 Task: Search one way flight ticket for 5 adults, 1 child, 2 infants in seat and 1 infant on lap in business from Flagstaff: Flagstaff Pulliam Airport to Rockford: Chicago Rockford International Airport(was Northwest Chicagoland Regional Airport At Rockford) on 5-1-2023. Choice of flights is Emirates and Kenya Airways. Number of bags: 11 checked bags. Price is upto 91000. Outbound departure time preference is 7:00.
Action: Mouse moved to (185, 178)
Screenshot: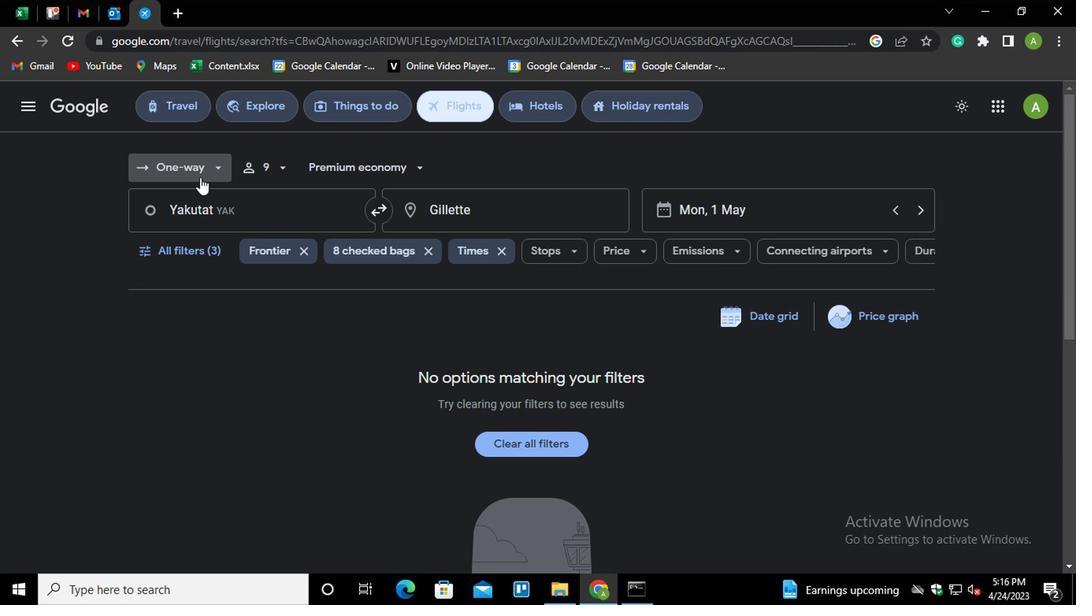 
Action: Mouse pressed left at (185, 178)
Screenshot: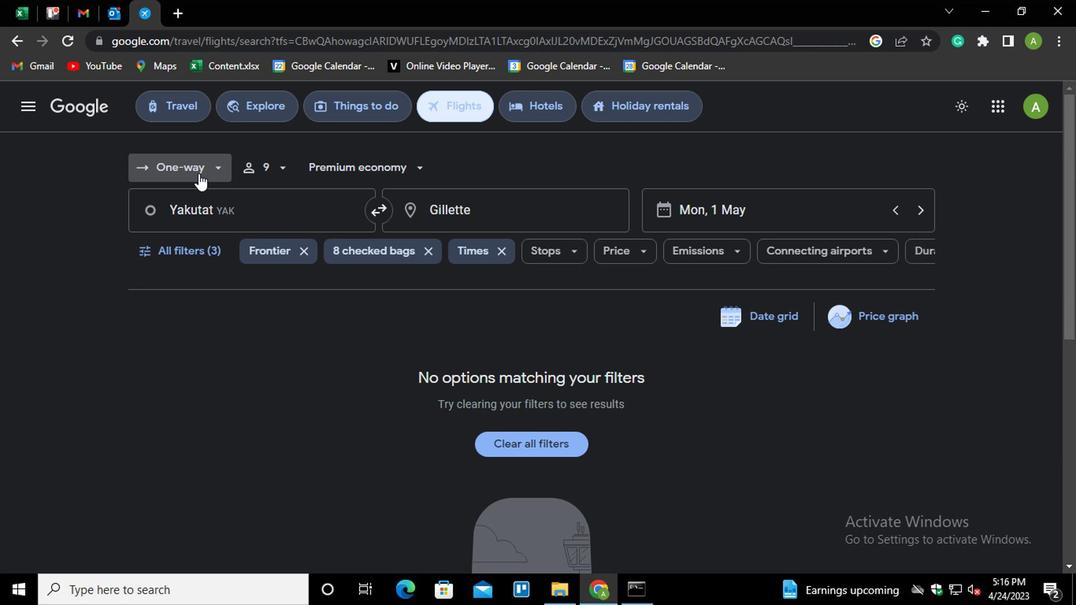 
Action: Mouse moved to (182, 243)
Screenshot: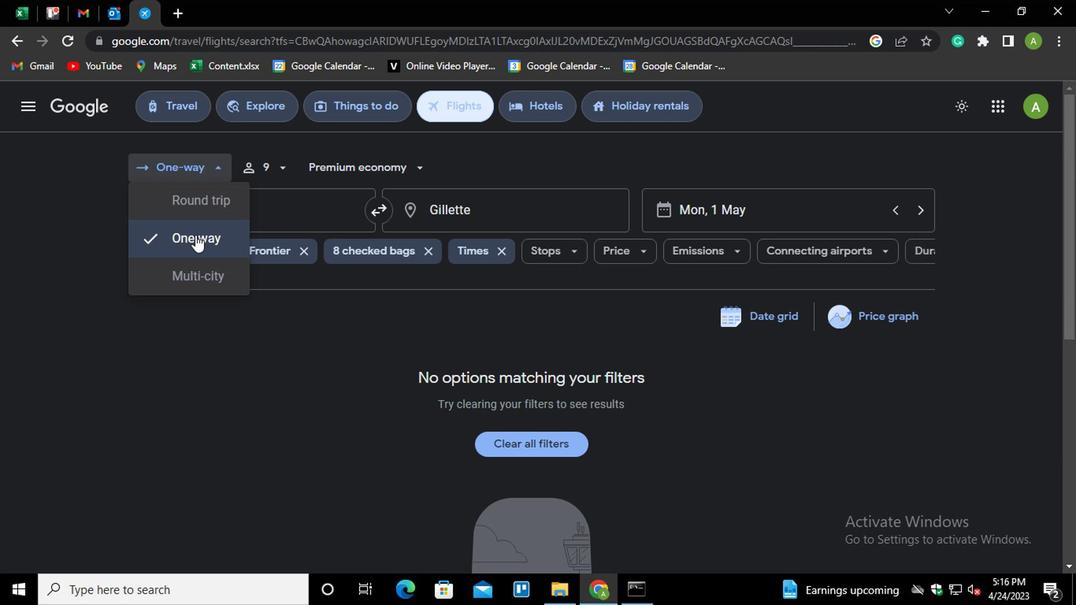 
Action: Mouse pressed left at (182, 243)
Screenshot: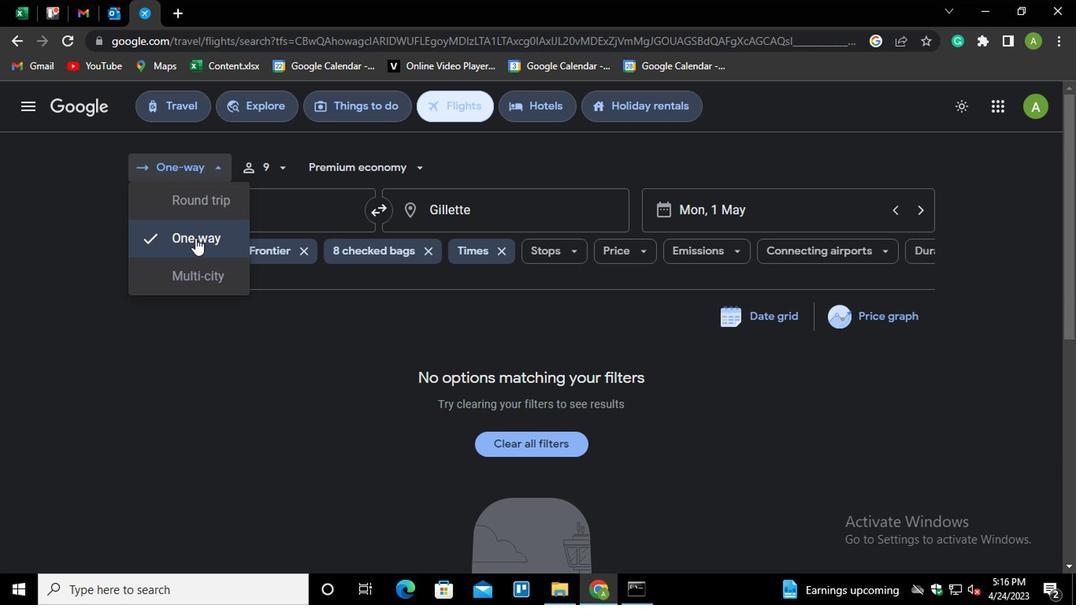 
Action: Mouse moved to (247, 181)
Screenshot: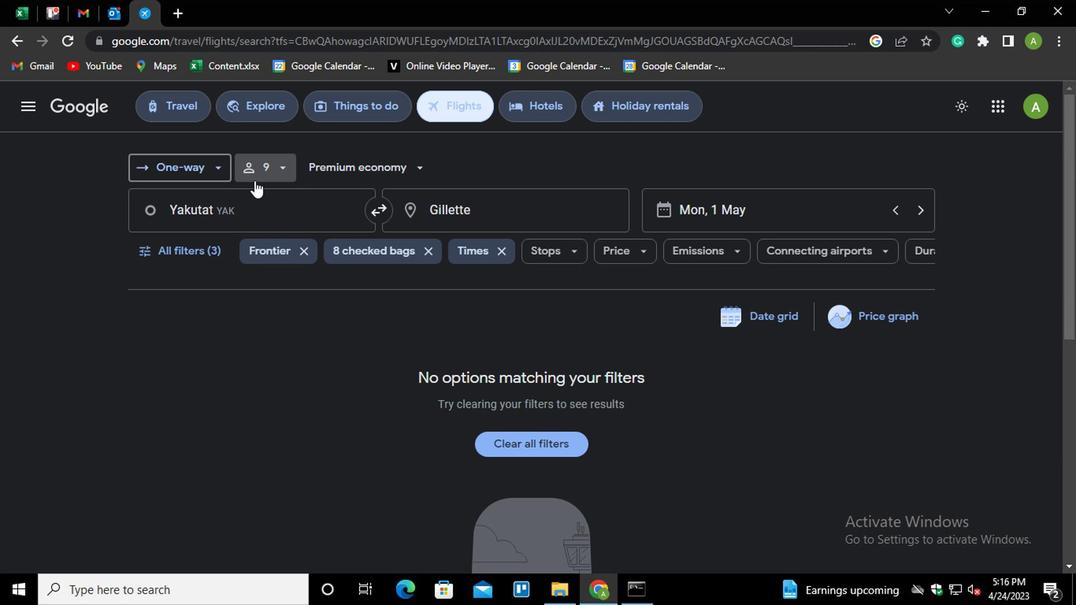
Action: Mouse pressed left at (247, 181)
Screenshot: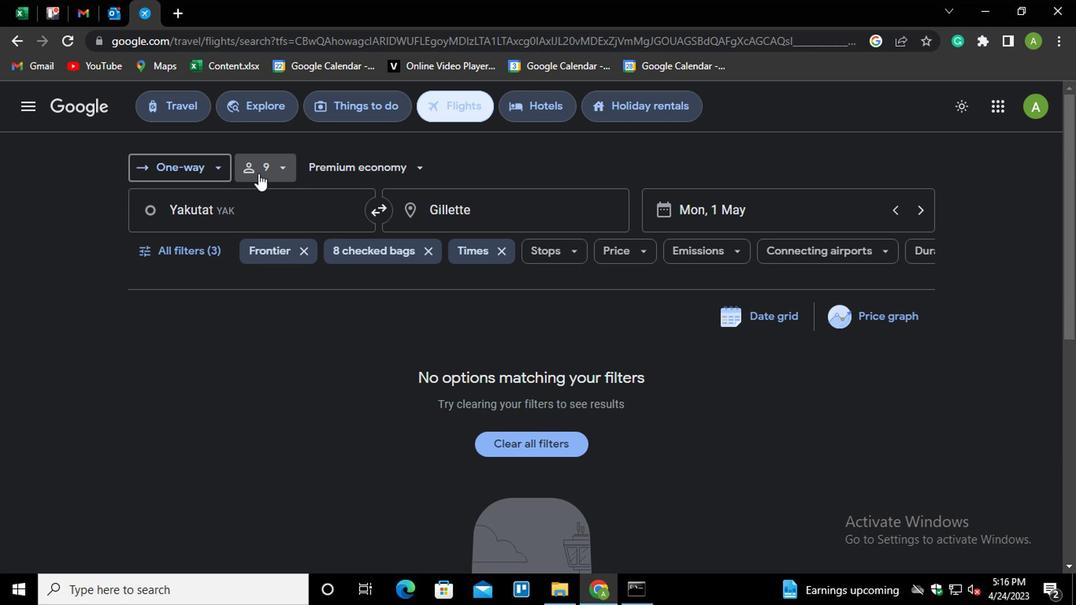
Action: Mouse moved to (387, 213)
Screenshot: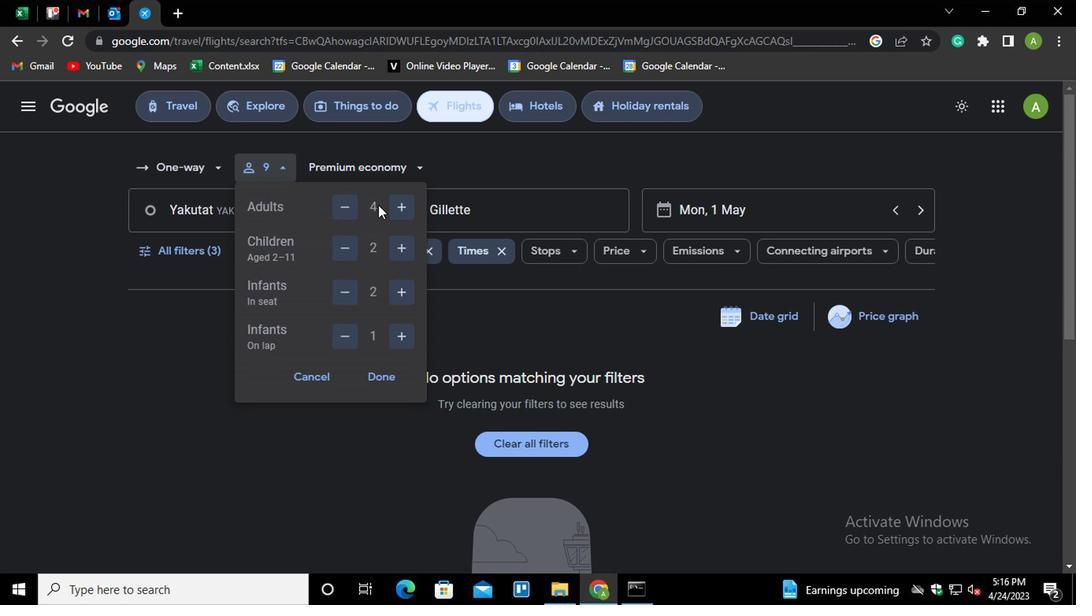 
Action: Mouse pressed left at (387, 213)
Screenshot: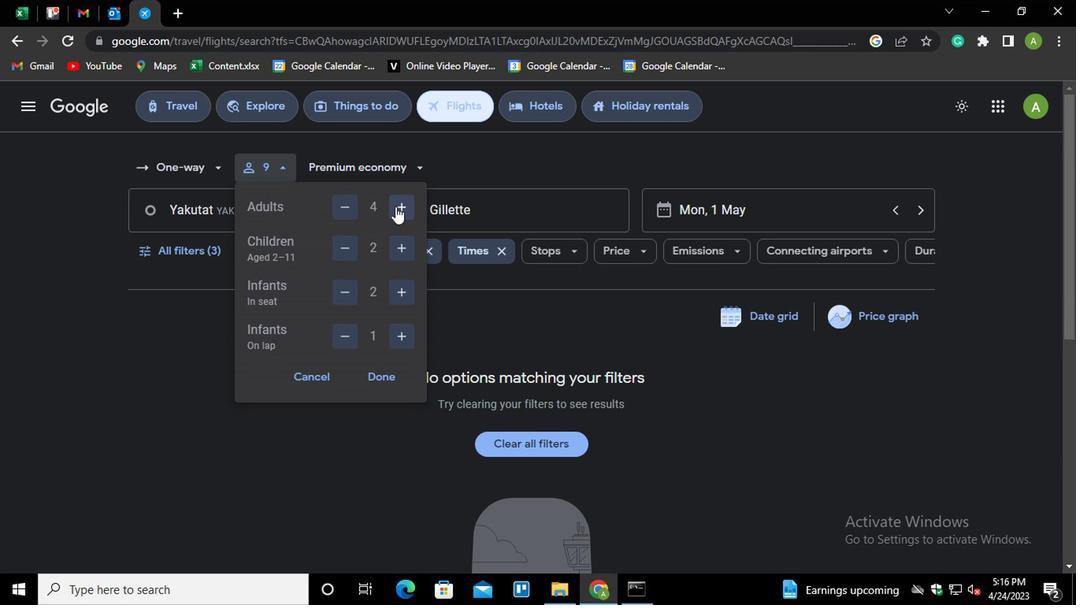 
Action: Mouse moved to (339, 255)
Screenshot: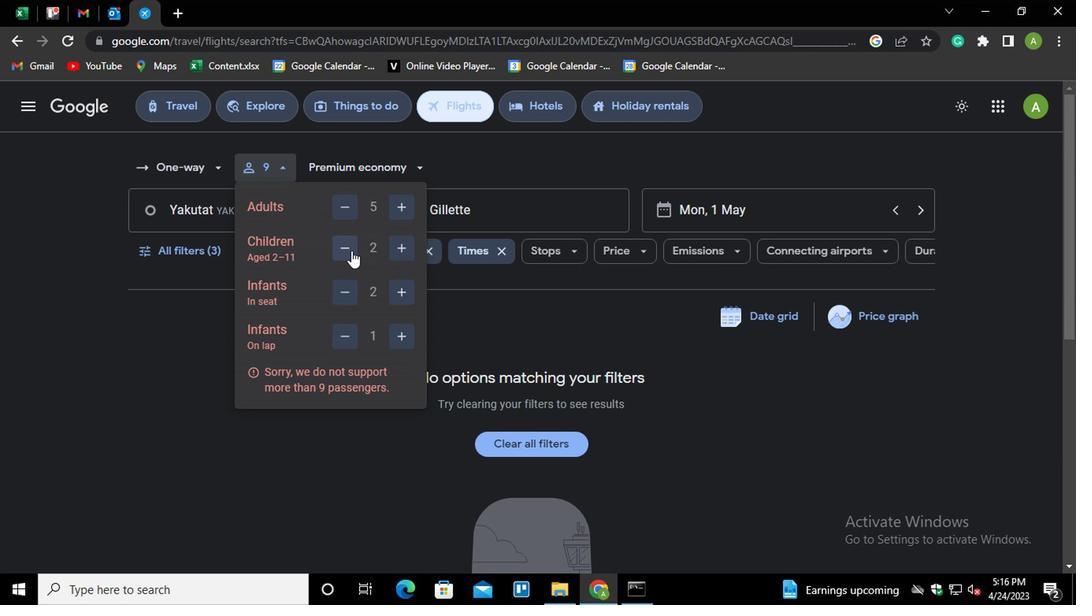 
Action: Mouse pressed left at (339, 255)
Screenshot: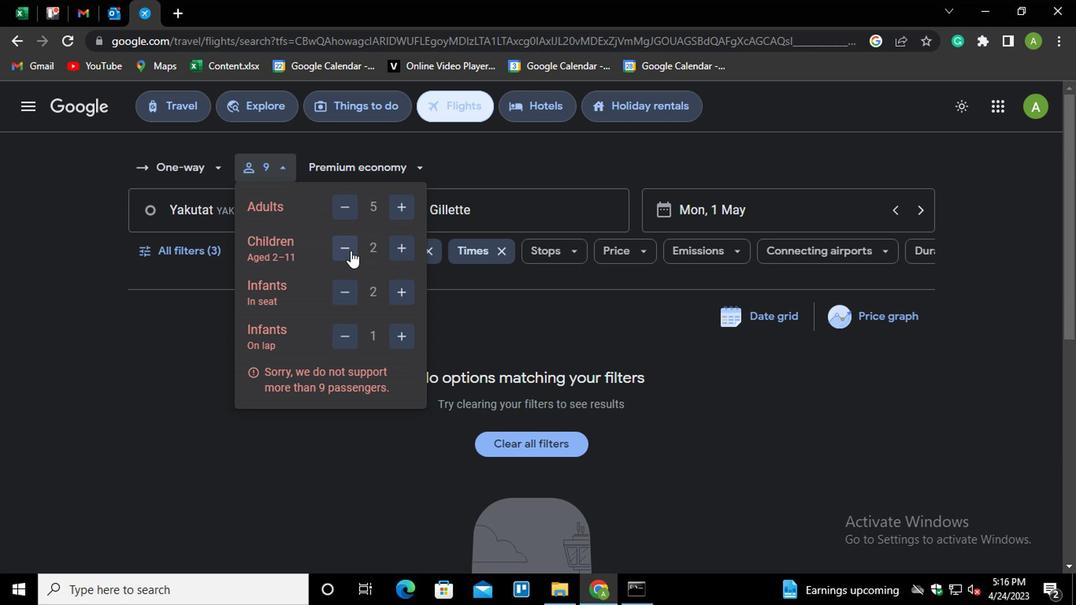 
Action: Mouse moved to (372, 375)
Screenshot: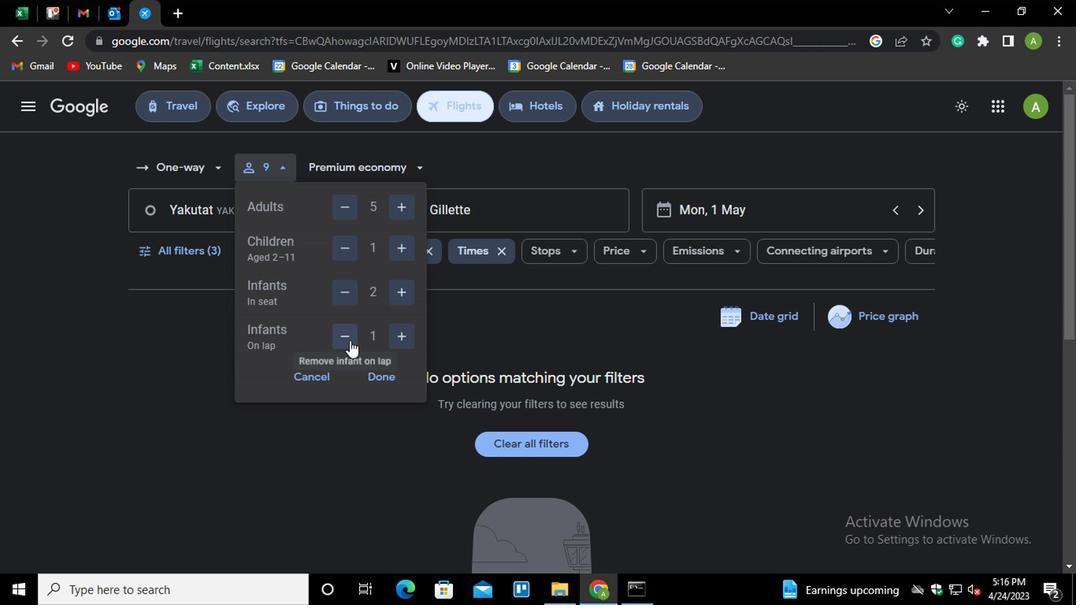 
Action: Mouse pressed left at (372, 375)
Screenshot: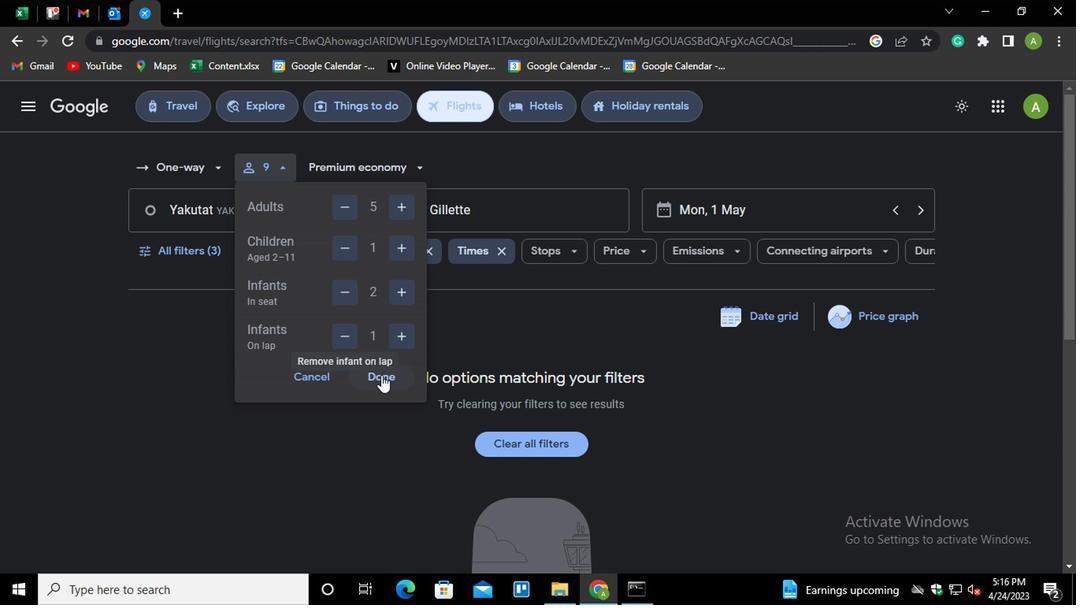 
Action: Mouse moved to (377, 177)
Screenshot: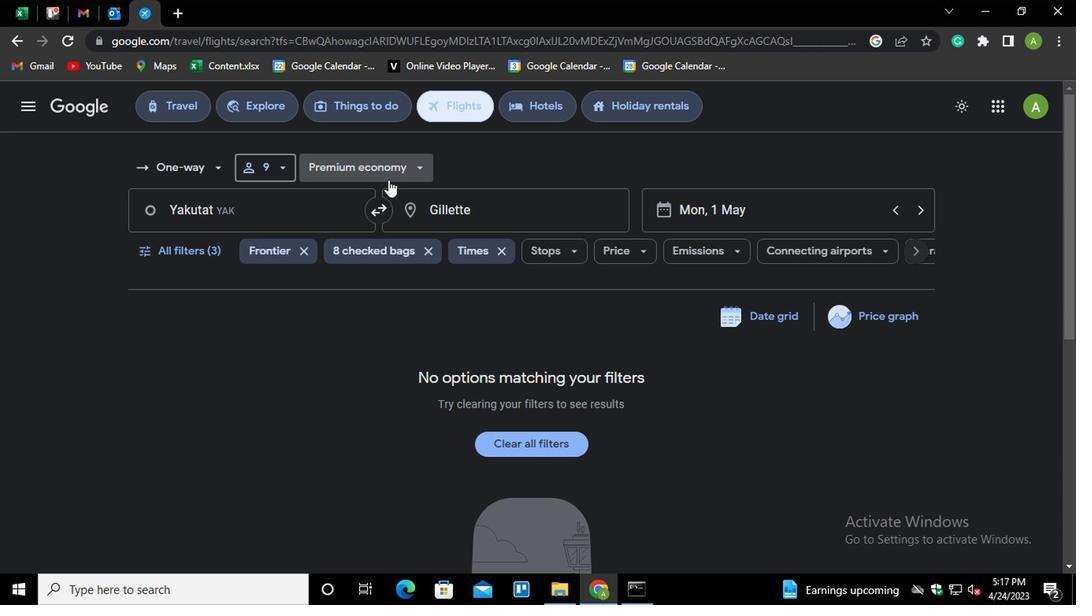 
Action: Mouse pressed left at (377, 177)
Screenshot: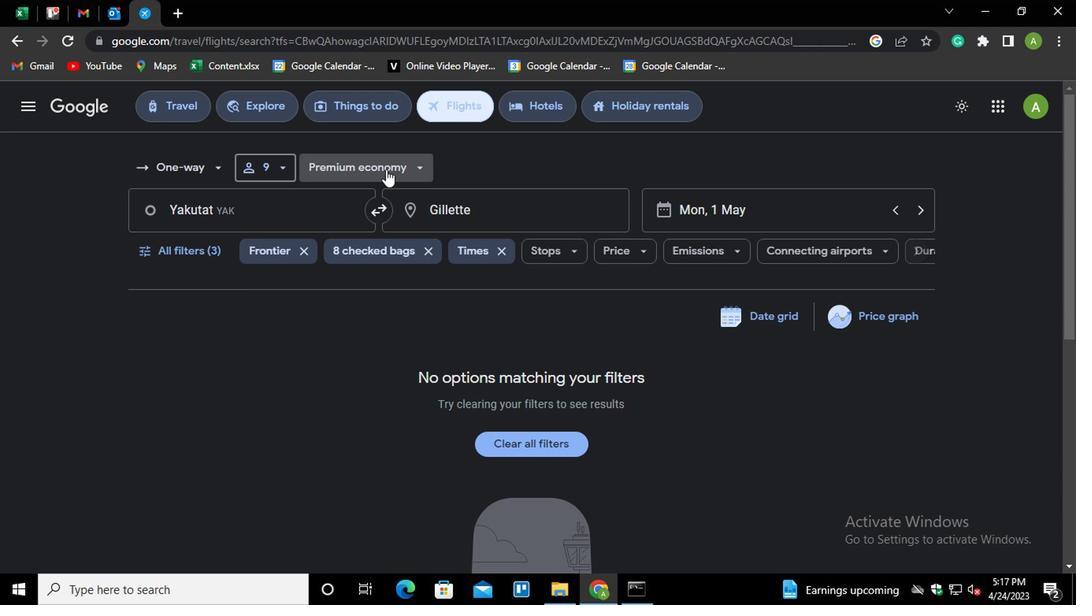 
Action: Mouse moved to (389, 284)
Screenshot: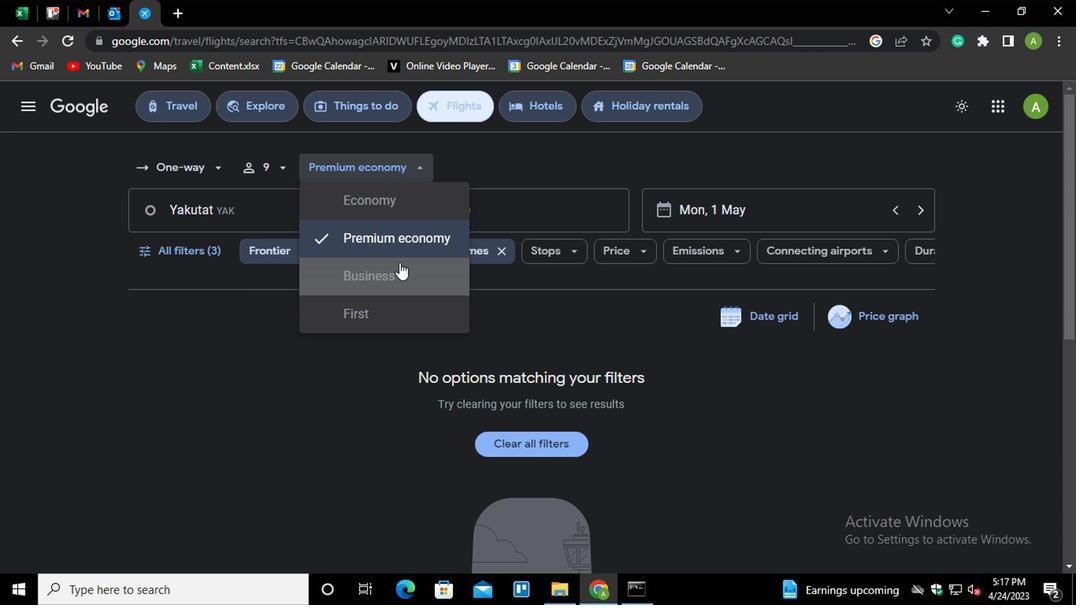 
Action: Mouse pressed left at (389, 284)
Screenshot: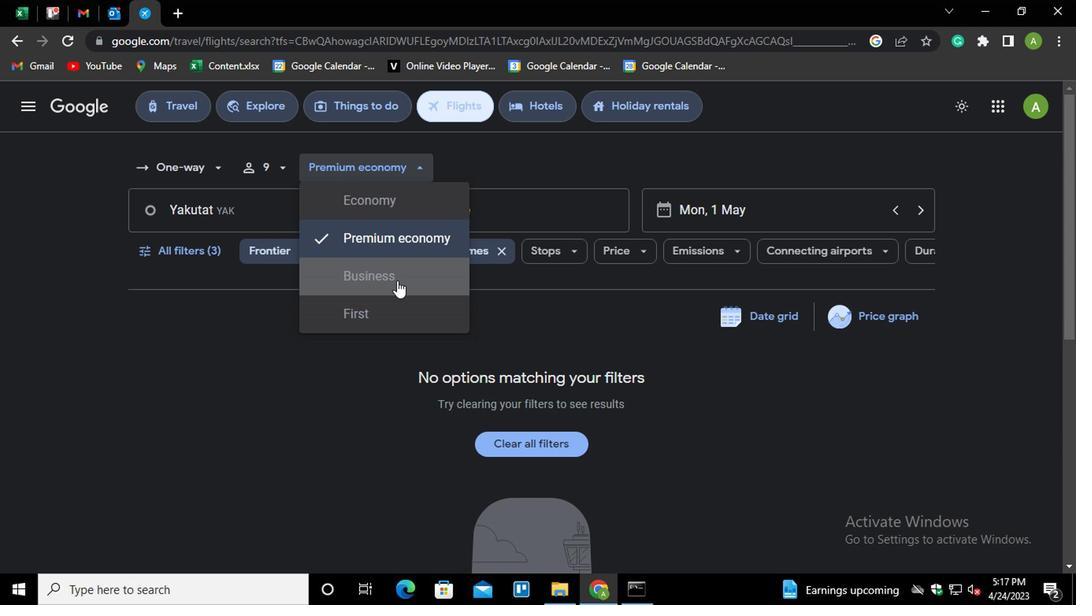 
Action: Mouse moved to (269, 206)
Screenshot: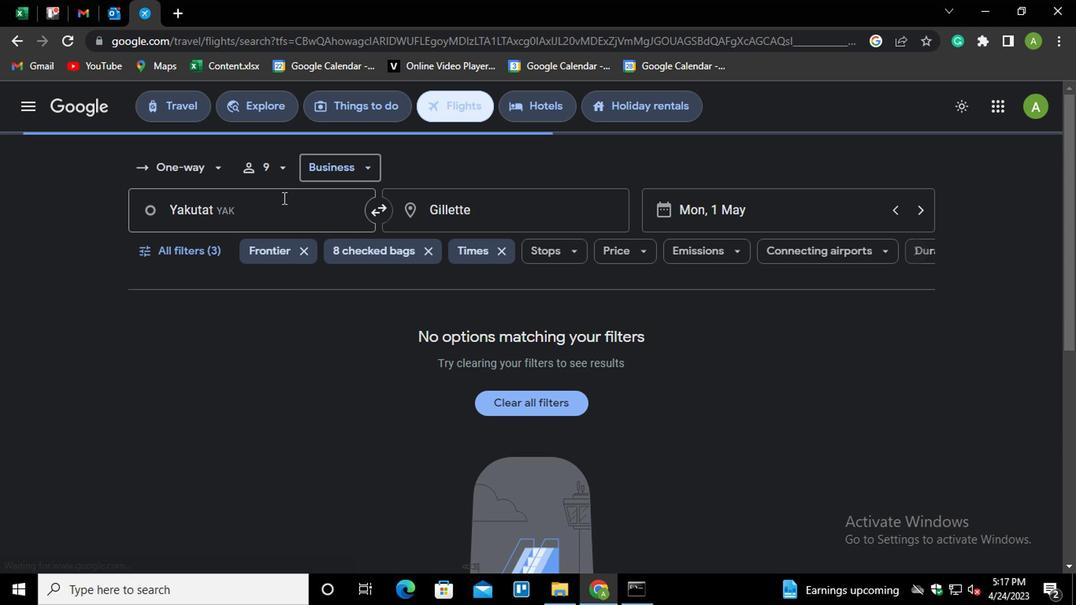 
Action: Mouse pressed left at (269, 206)
Screenshot: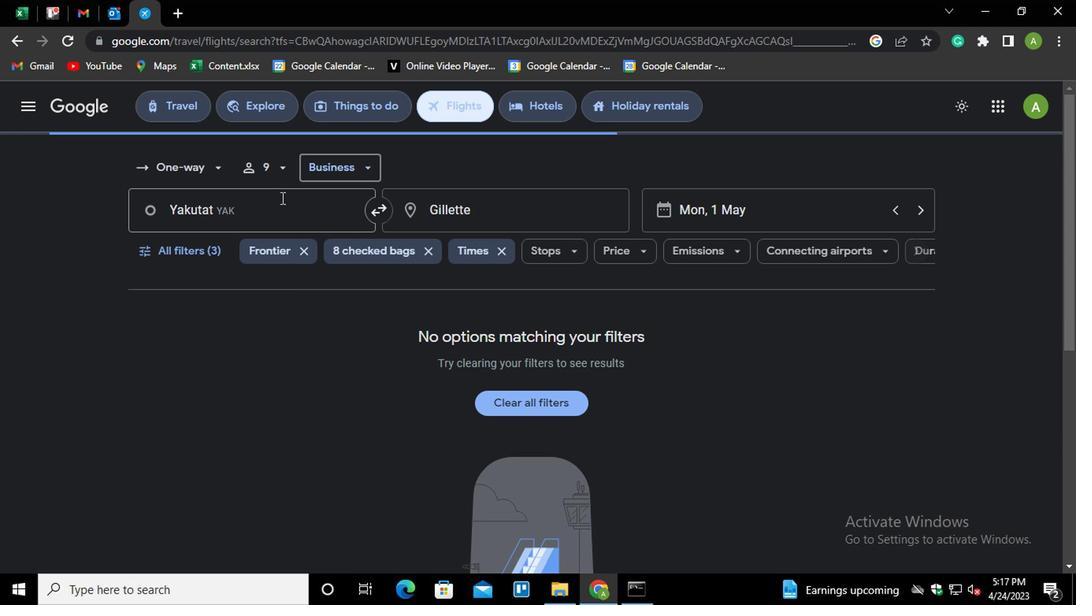 
Action: Key pressed <Key.shift>FLAGSTAFF<Key.down><Key.down><Key.down><Key.down><Key.up><Key.enter>
Screenshot: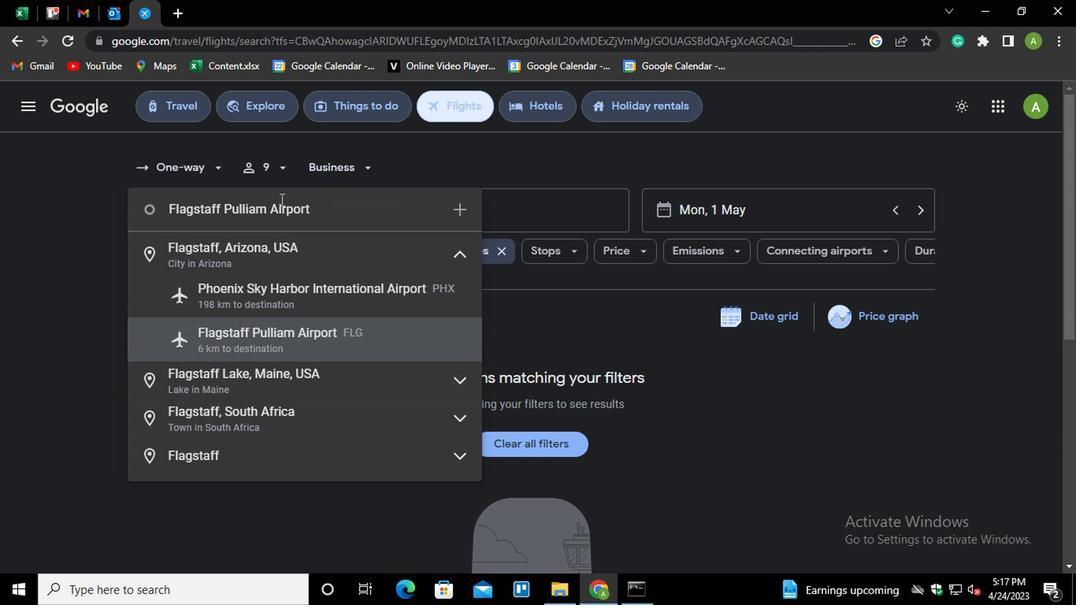 
Action: Mouse moved to (485, 226)
Screenshot: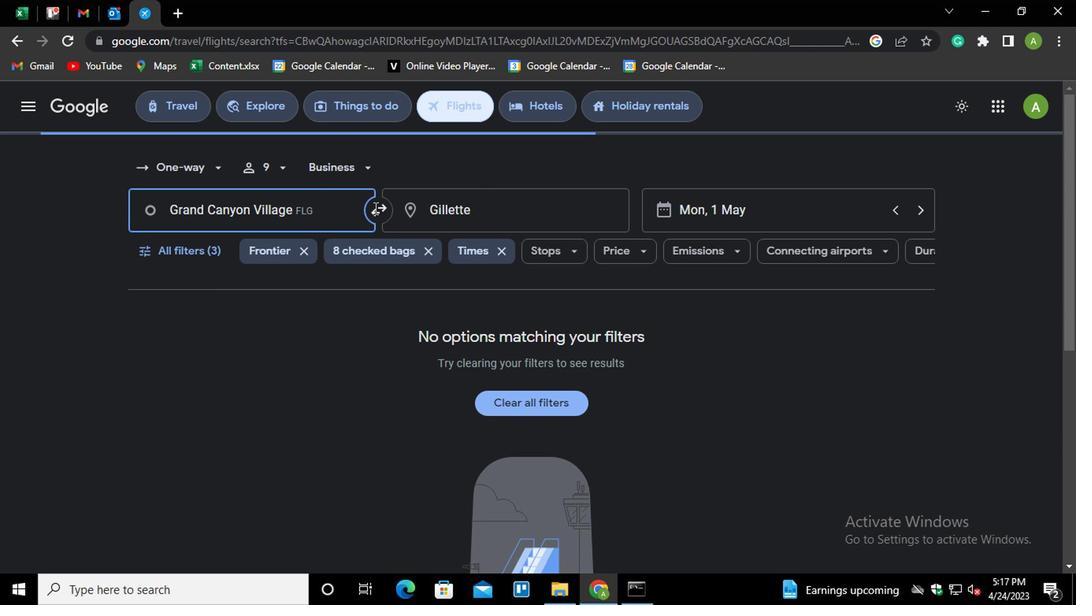
Action: Mouse pressed left at (485, 226)
Screenshot: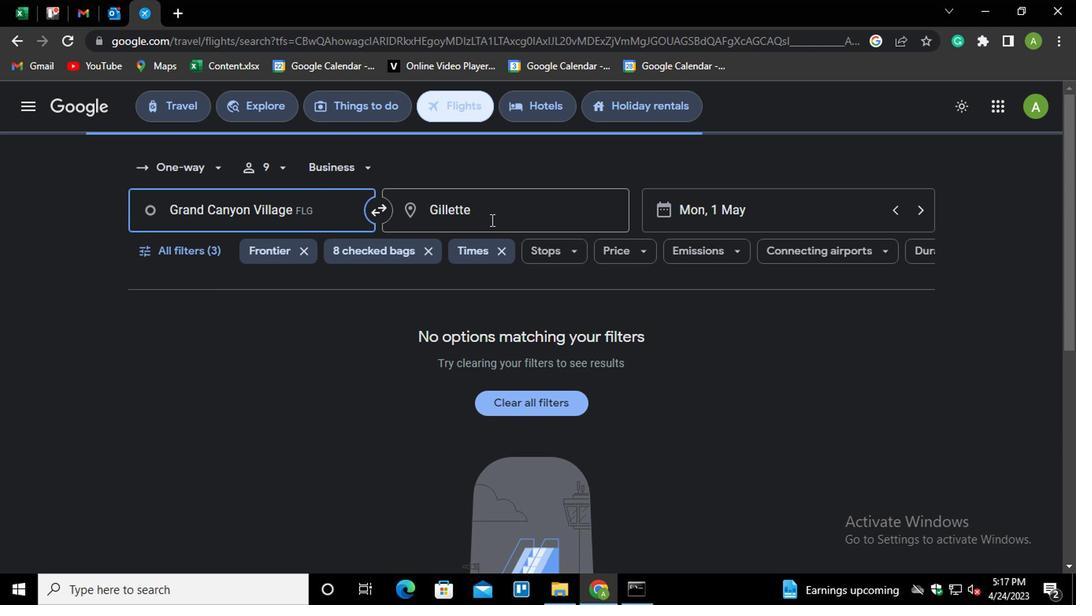 
Action: Mouse moved to (485, 226)
Screenshot: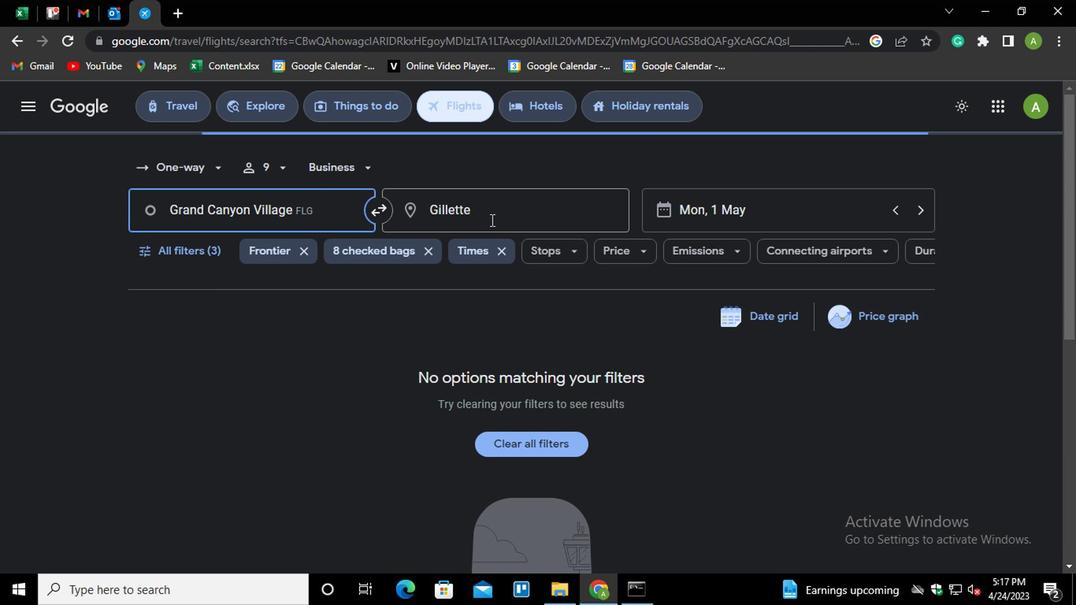 
Action: Key pressed CHICA<Key.down><Key.down><Key.down><Key.down><Key.enter>
Screenshot: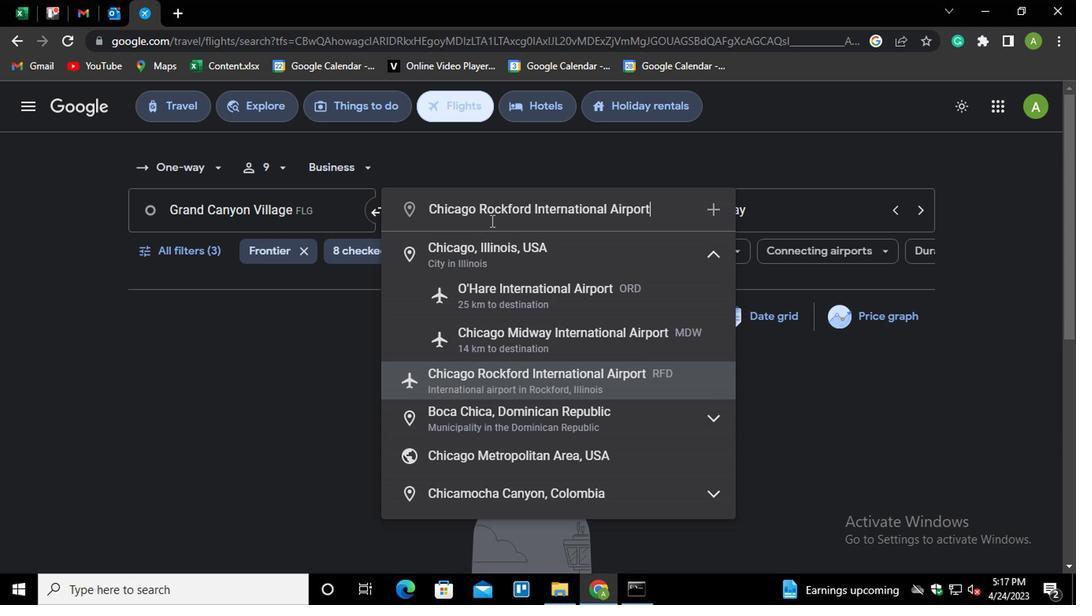 
Action: Mouse moved to (177, 255)
Screenshot: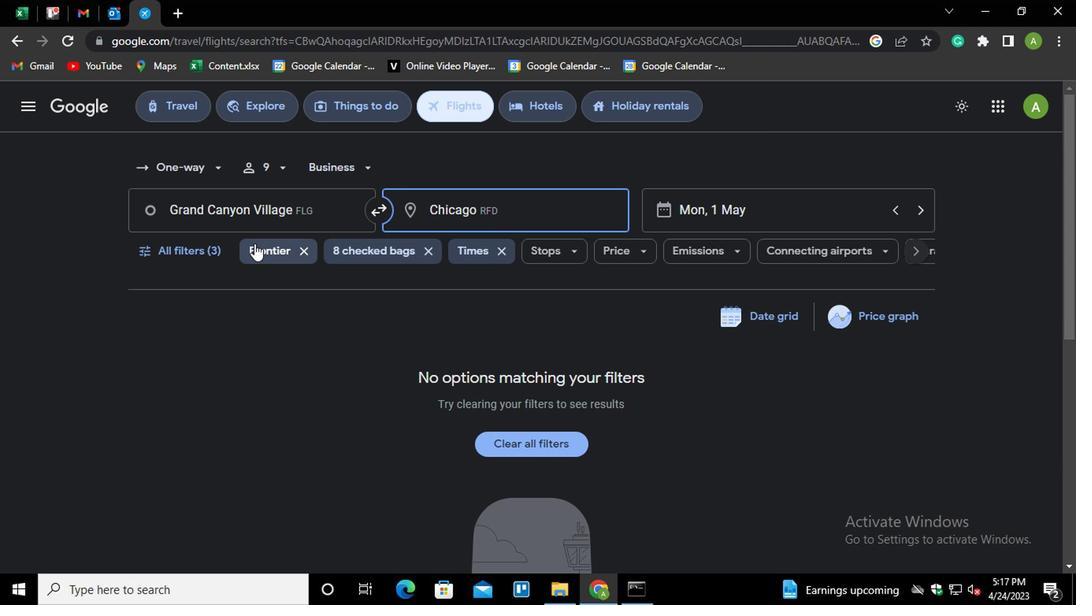 
Action: Mouse pressed left at (177, 255)
Screenshot: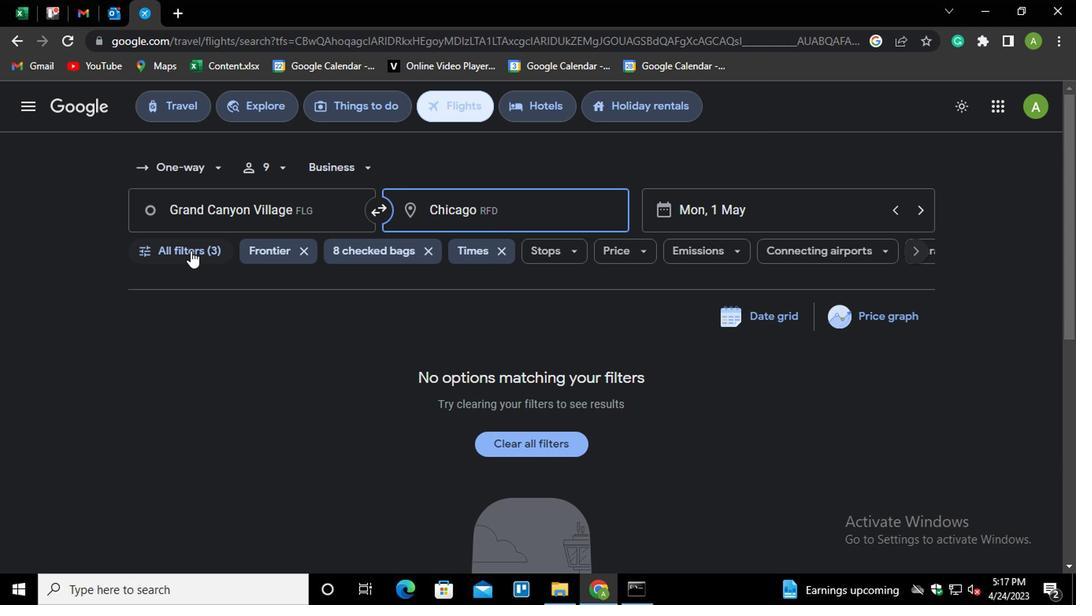 
Action: Mouse moved to (332, 541)
Screenshot: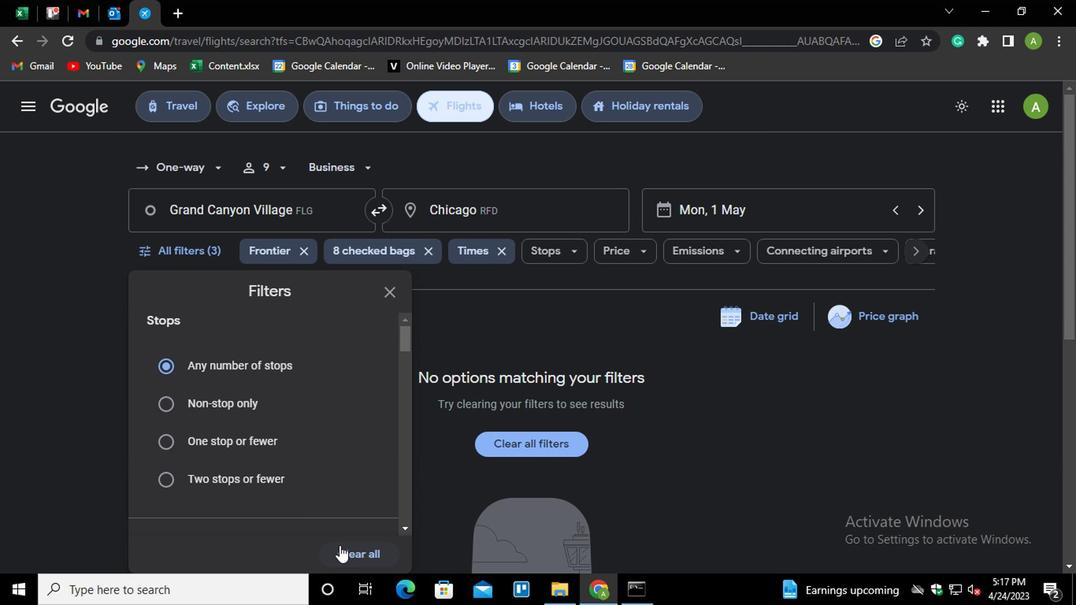 
Action: Mouse pressed left at (332, 541)
Screenshot: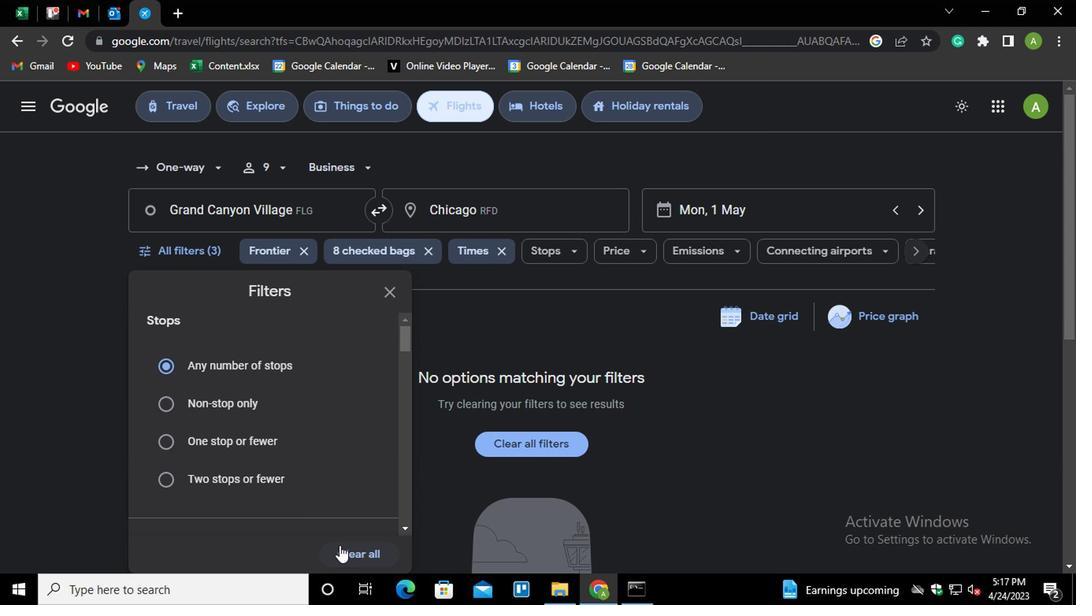 
Action: Mouse moved to (314, 421)
Screenshot: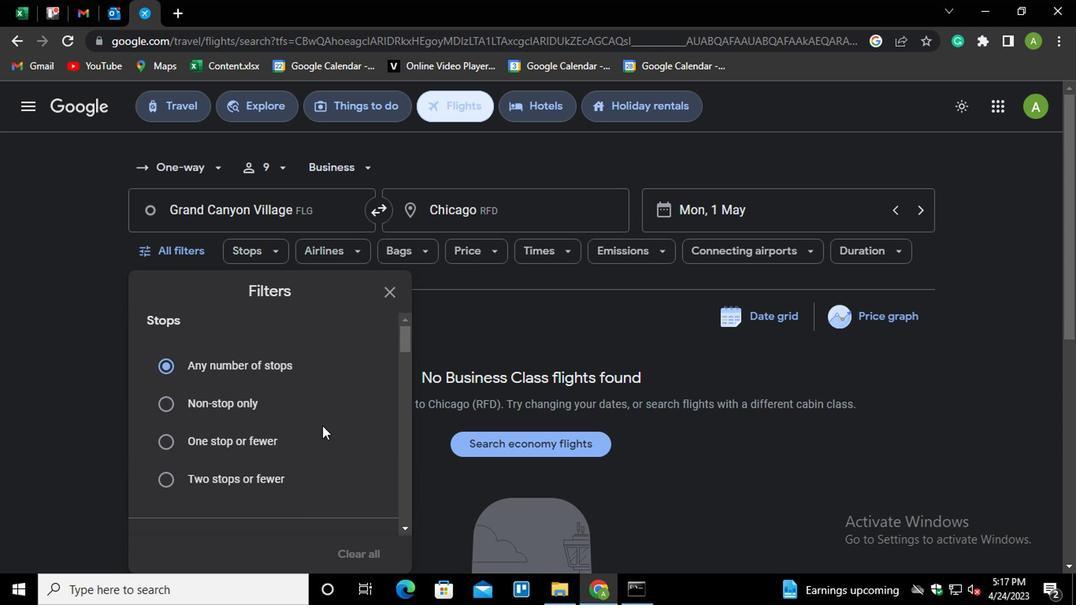 
Action: Mouse scrolled (314, 420) with delta (0, 0)
Screenshot: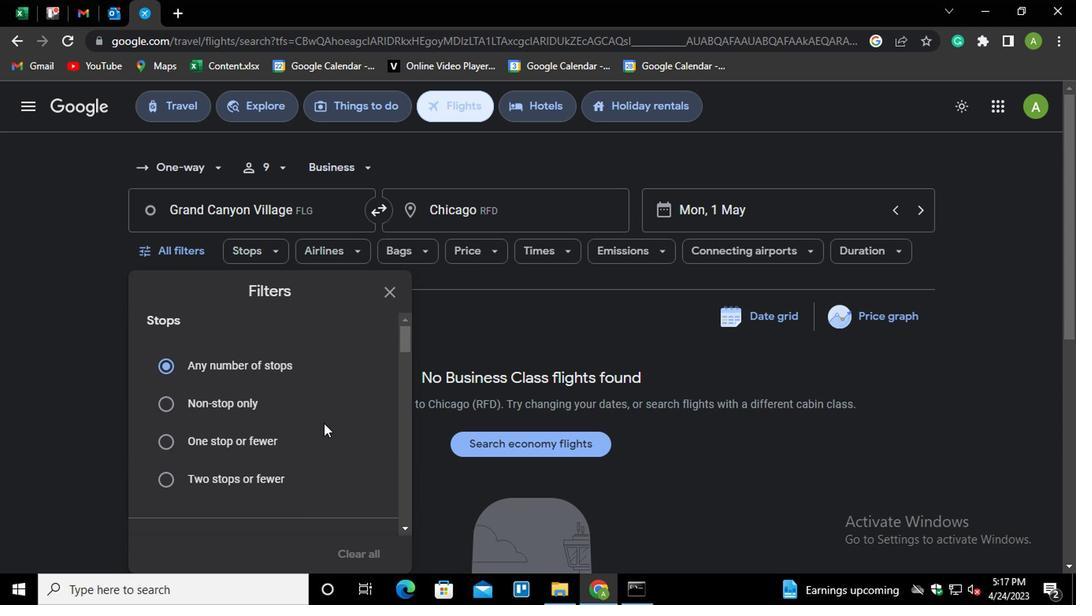 
Action: Mouse scrolled (314, 420) with delta (0, 0)
Screenshot: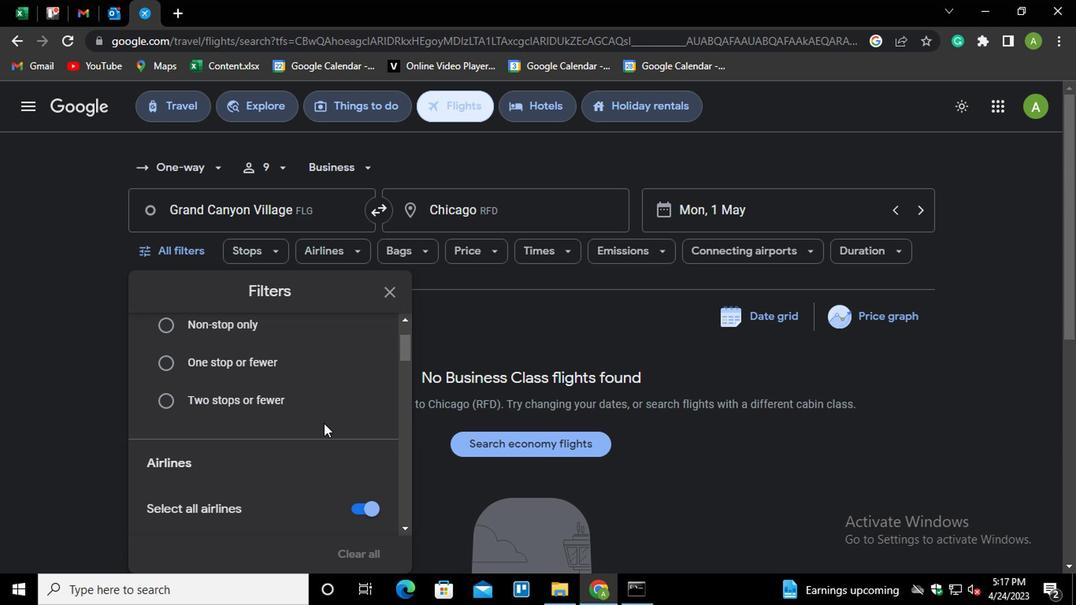 
Action: Mouse moved to (350, 426)
Screenshot: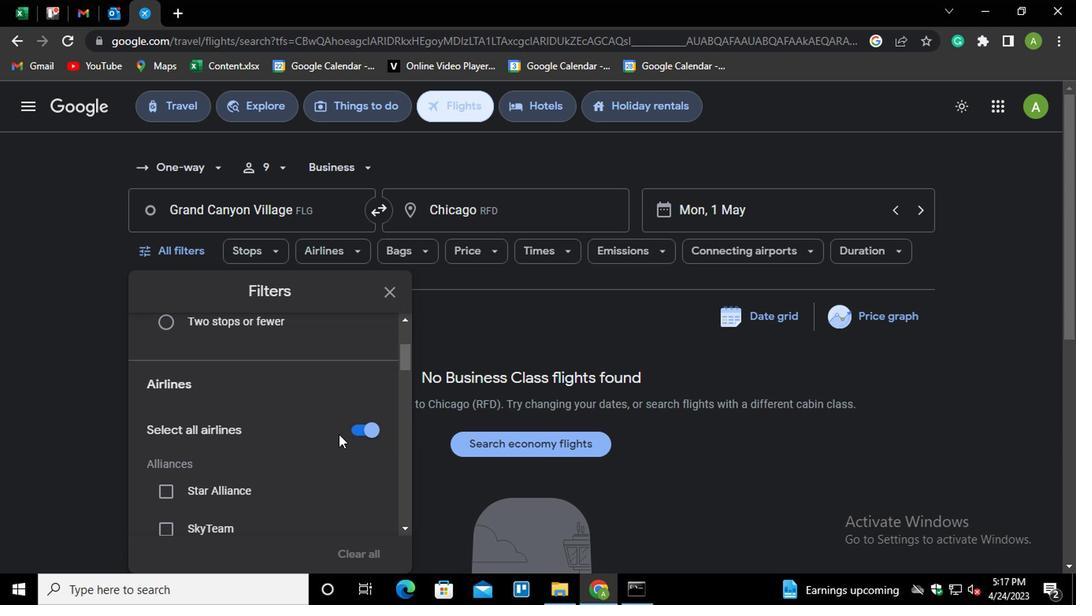 
Action: Mouse pressed left at (350, 426)
Screenshot: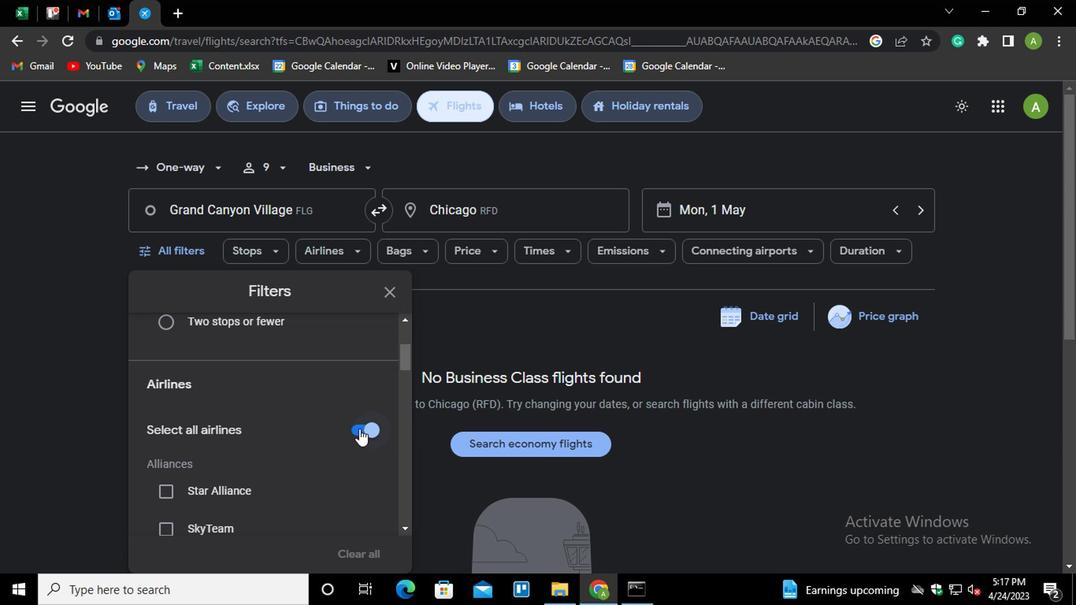 
Action: Mouse moved to (306, 467)
Screenshot: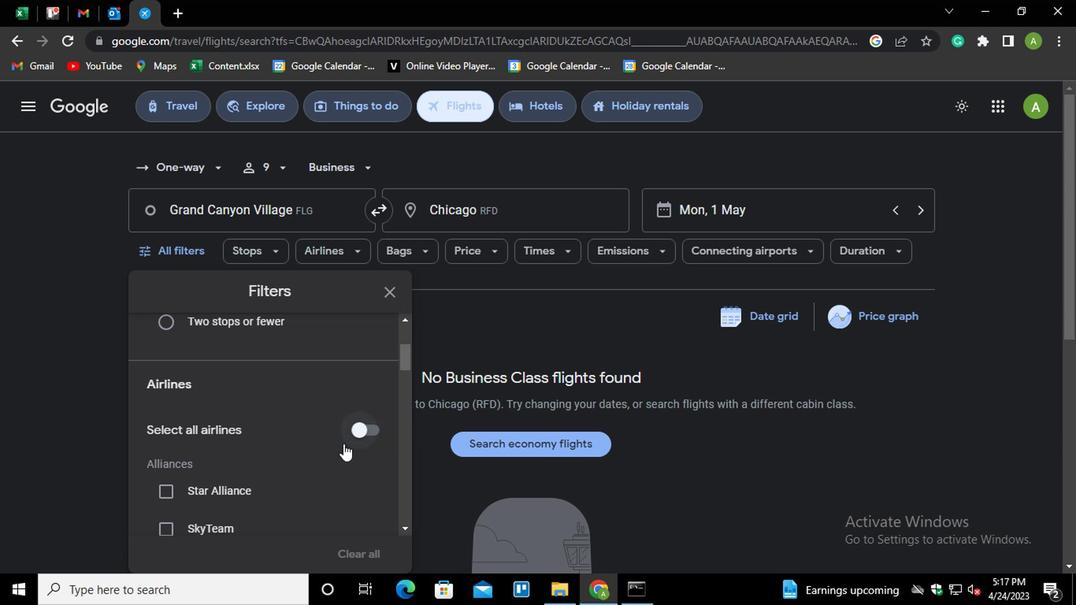 
Action: Mouse scrolled (306, 467) with delta (0, 0)
Screenshot: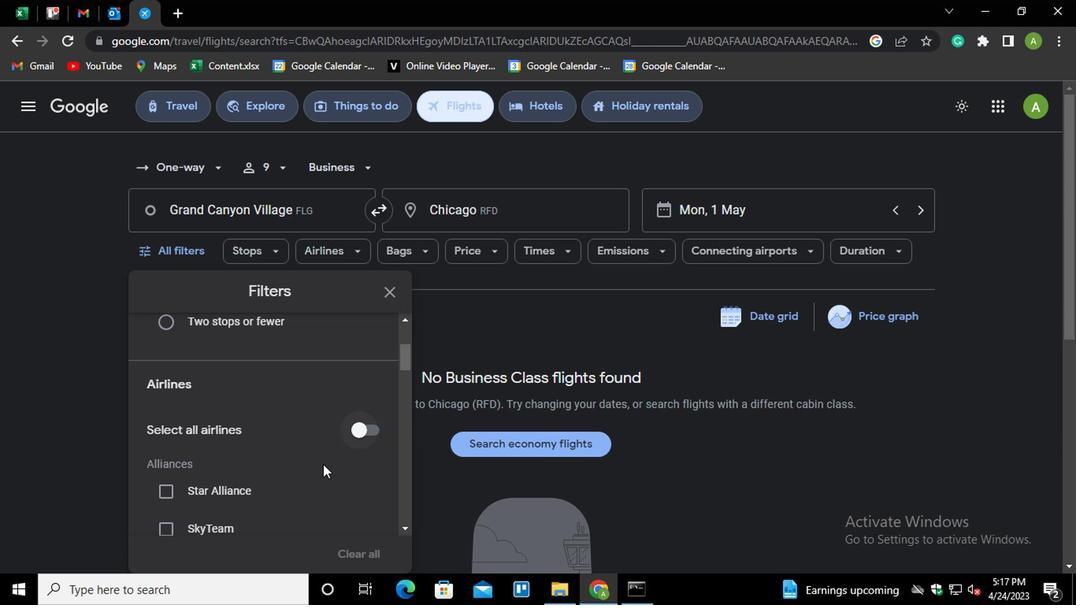 
Action: Mouse scrolled (306, 467) with delta (0, 0)
Screenshot: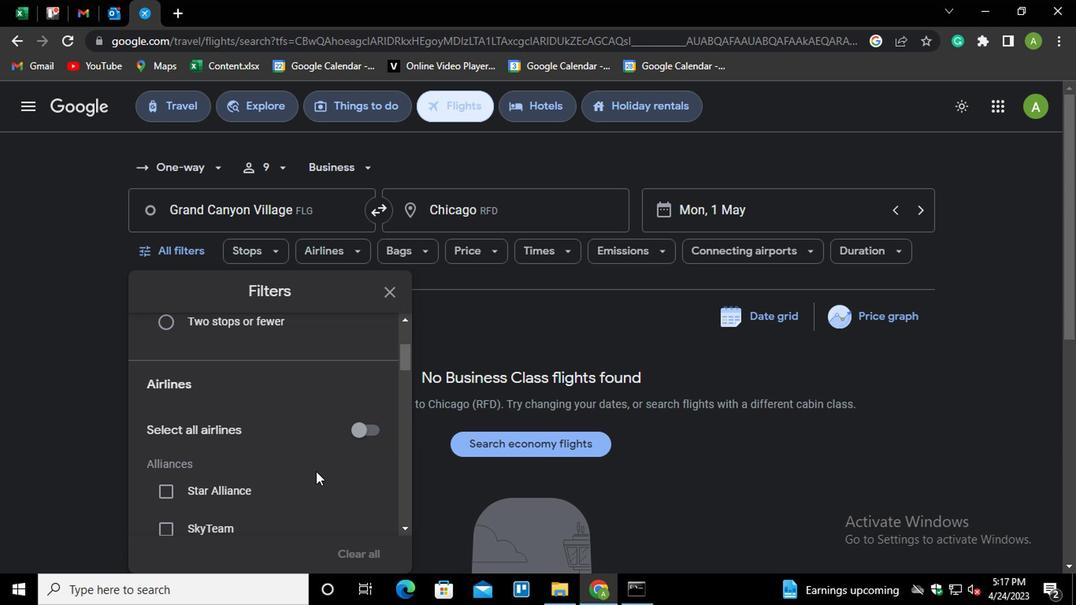 
Action: Mouse scrolled (306, 467) with delta (0, 0)
Screenshot: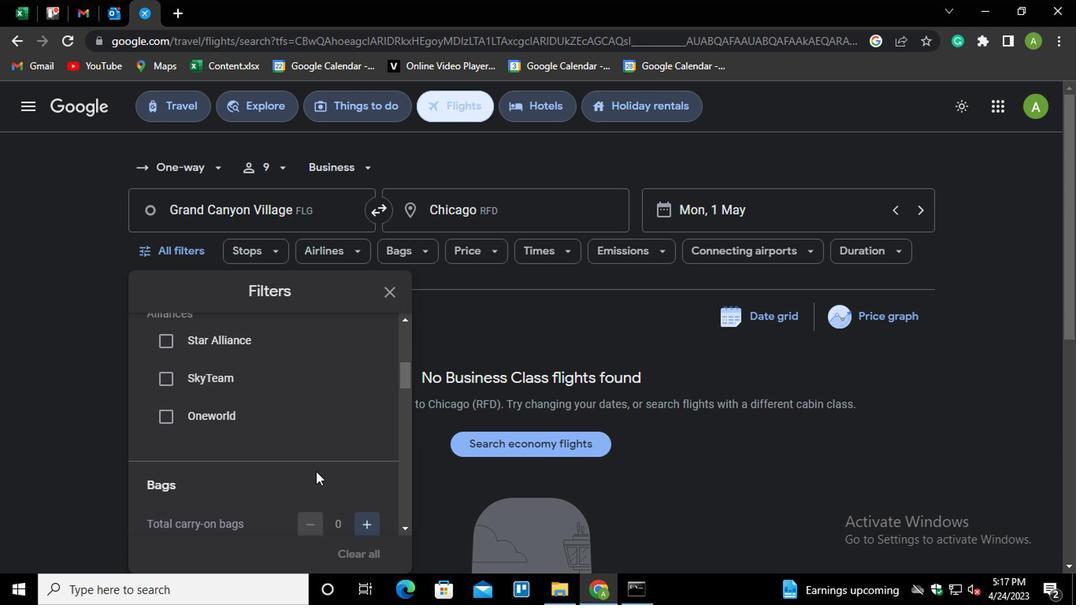 
Action: Mouse moved to (357, 475)
Screenshot: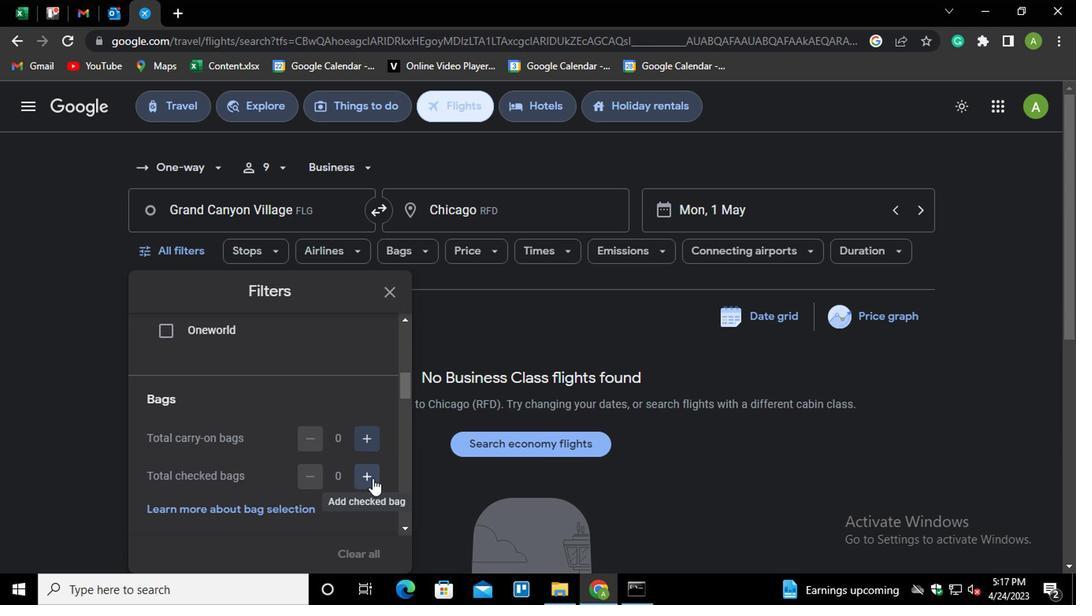 
Action: Mouse pressed left at (357, 475)
Screenshot: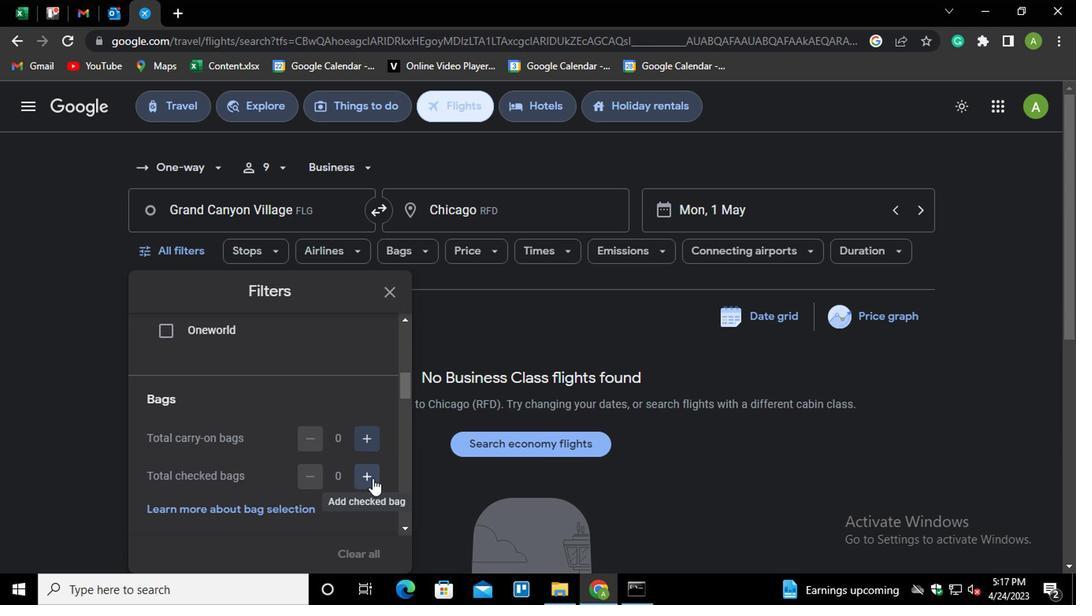 
Action: Mouse pressed left at (357, 475)
Screenshot: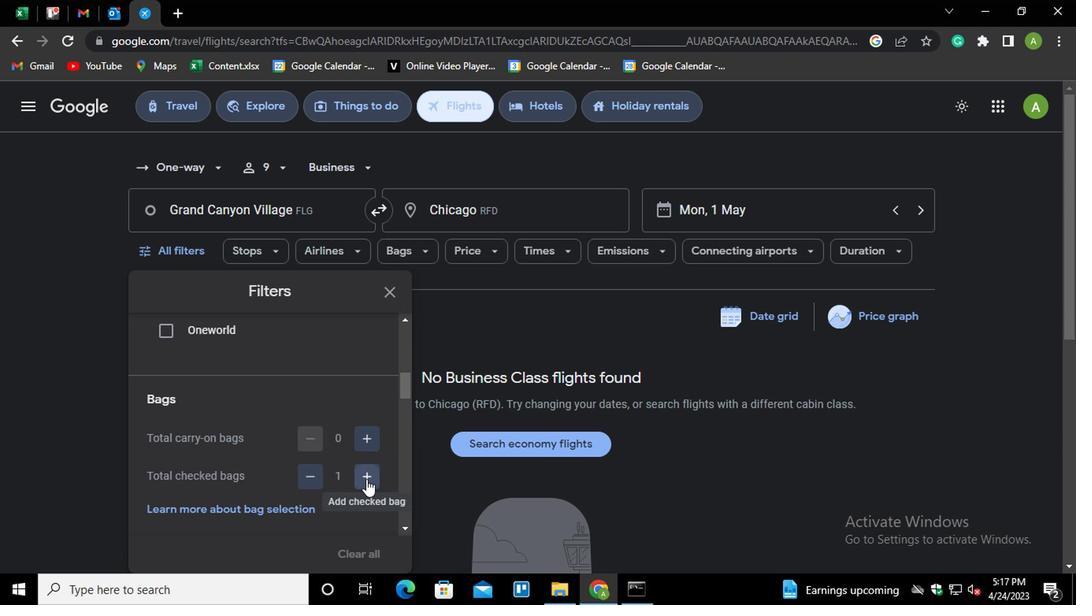 
Action: Mouse pressed left at (357, 475)
Screenshot: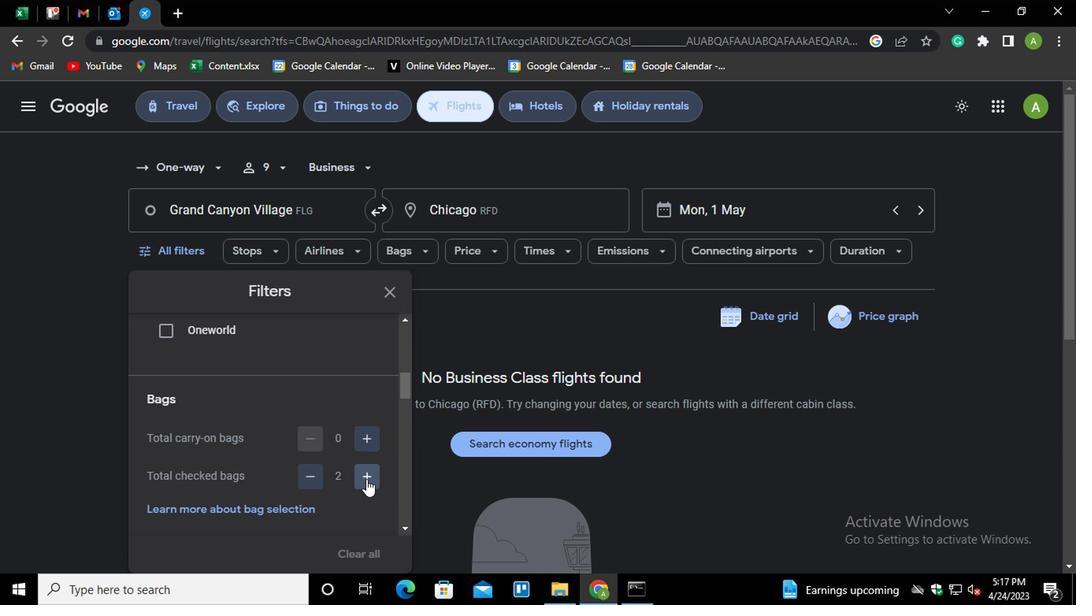 
Action: Mouse pressed left at (357, 475)
Screenshot: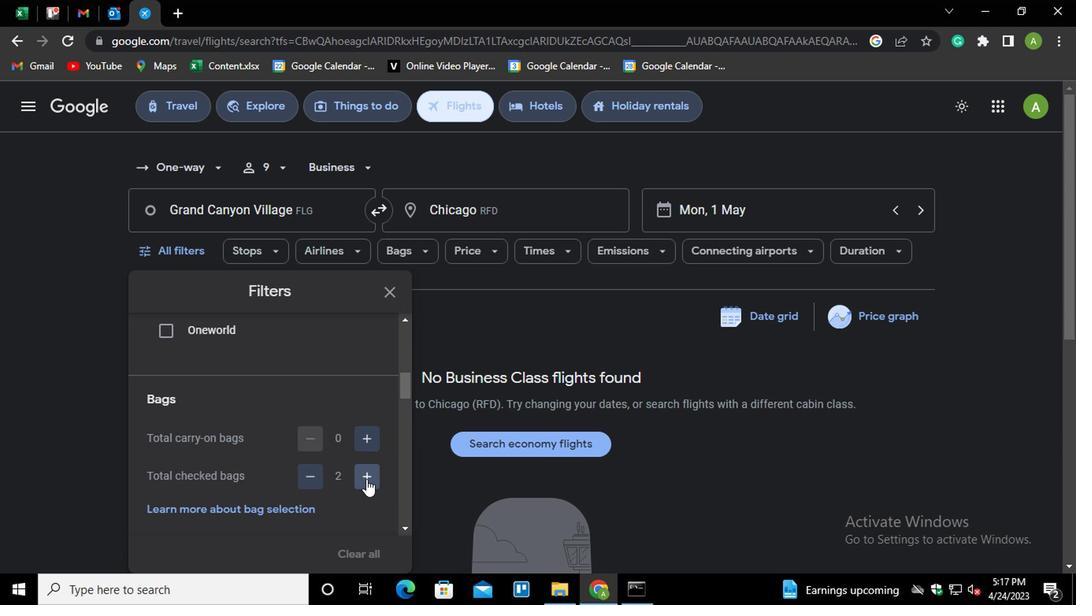 
Action: Mouse pressed left at (357, 475)
Screenshot: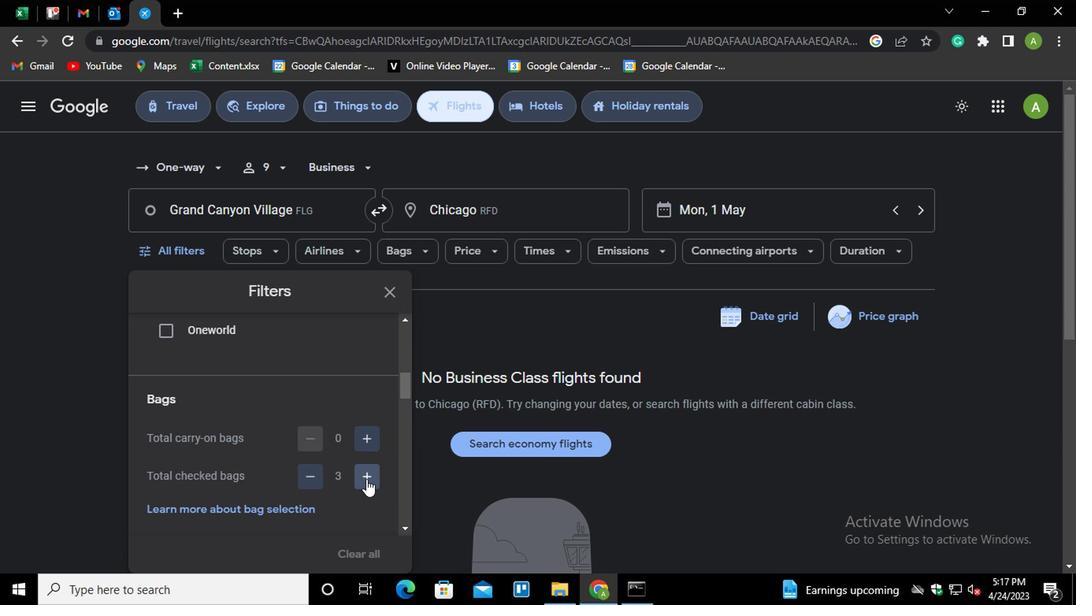 
Action: Mouse pressed left at (357, 475)
Screenshot: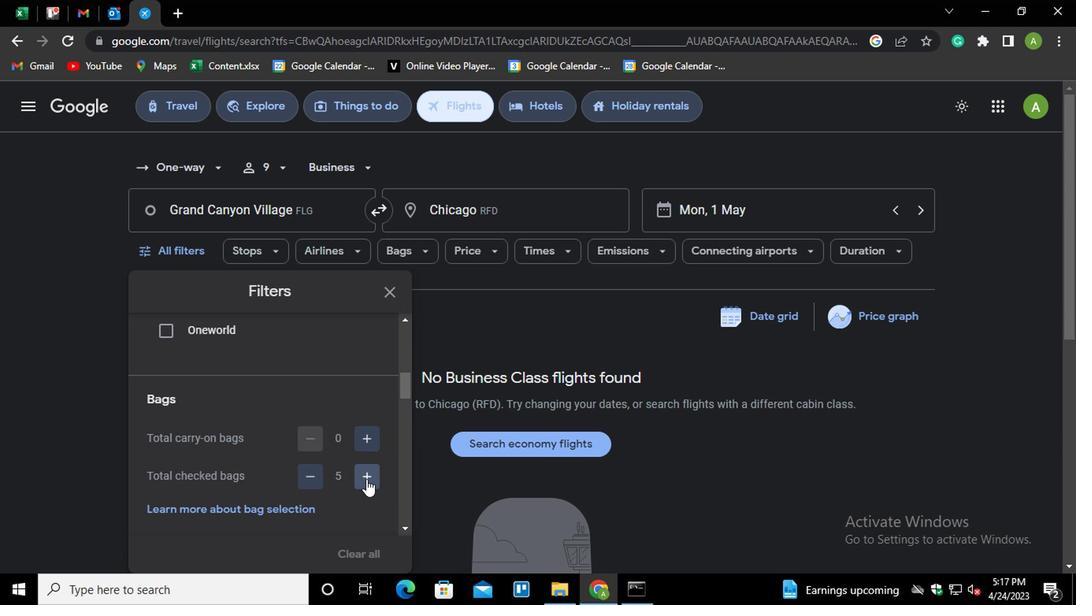 
Action: Mouse pressed left at (357, 475)
Screenshot: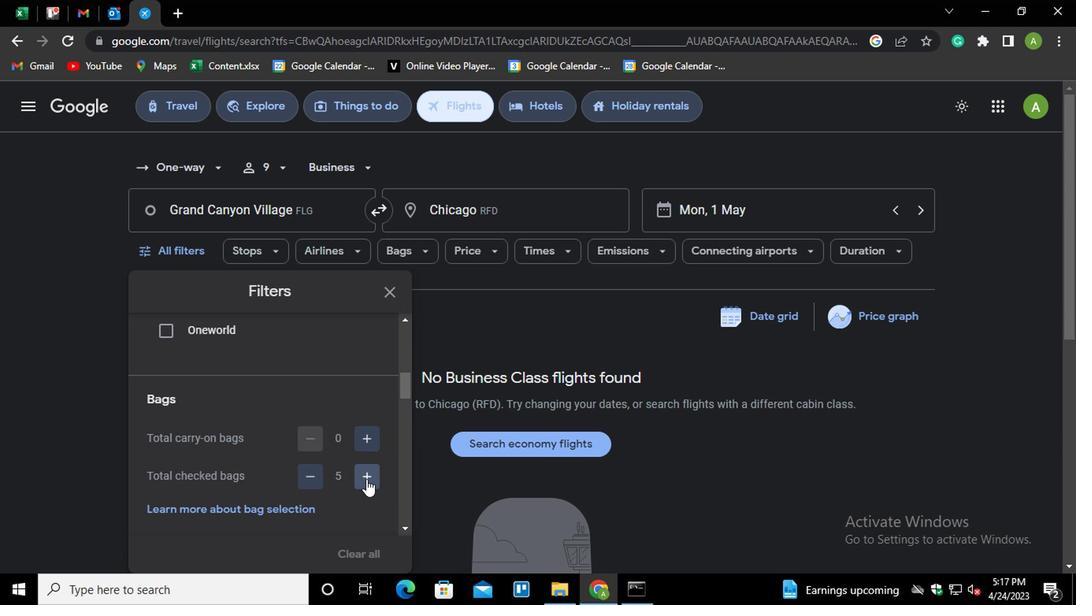 
Action: Mouse pressed left at (357, 475)
Screenshot: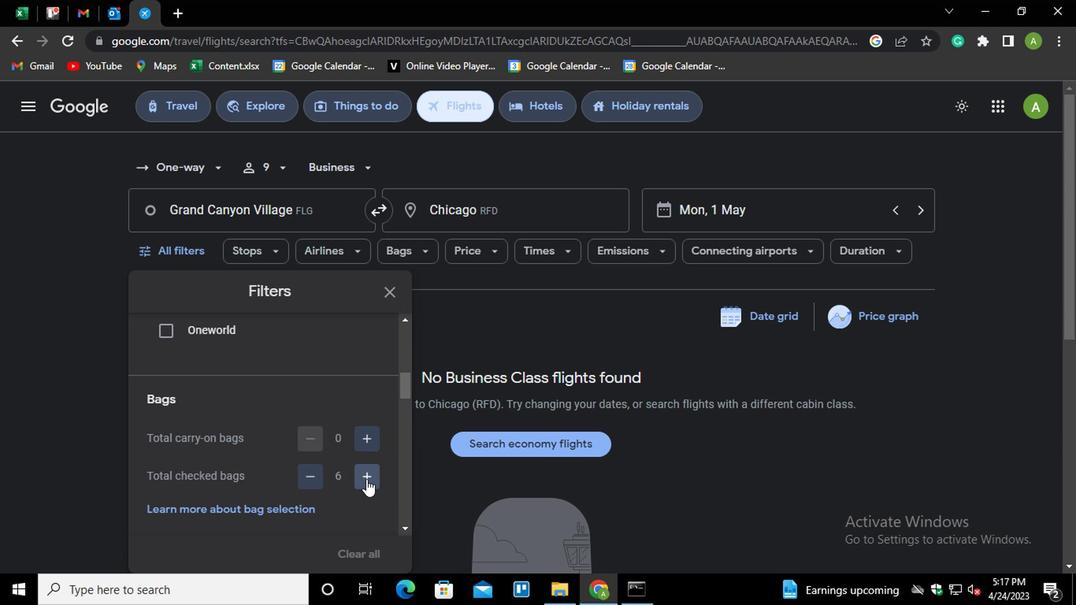 
Action: Mouse pressed left at (357, 475)
Screenshot: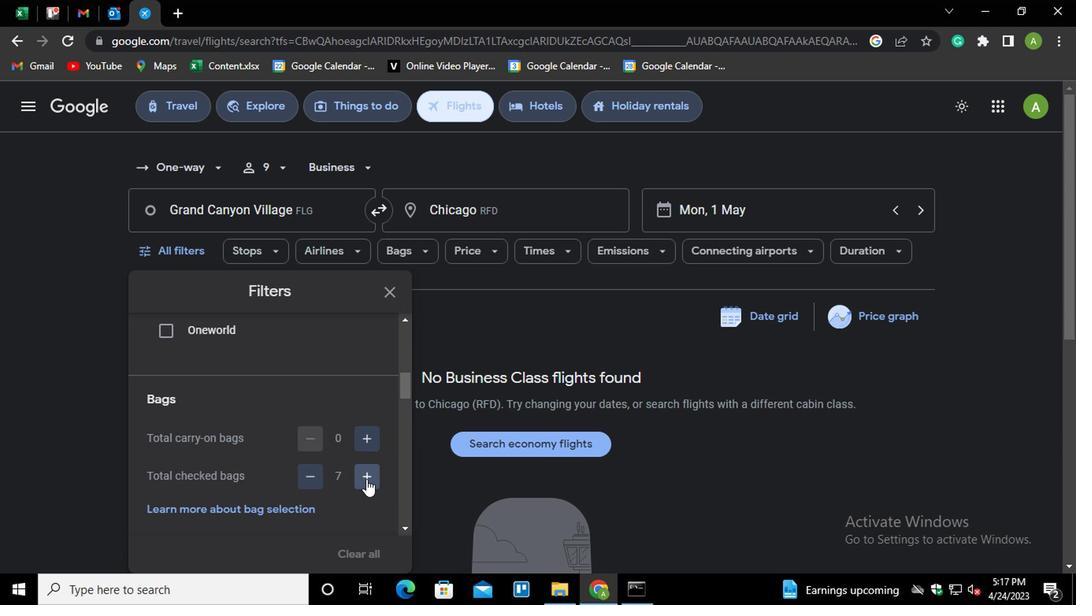 
Action: Mouse pressed left at (357, 475)
Screenshot: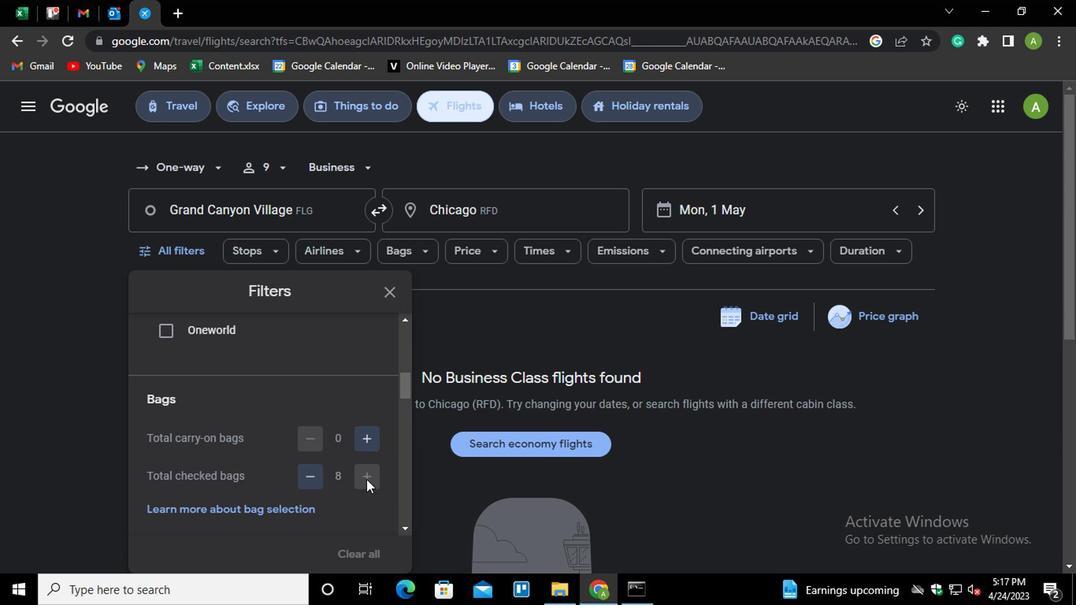
Action: Mouse moved to (342, 498)
Screenshot: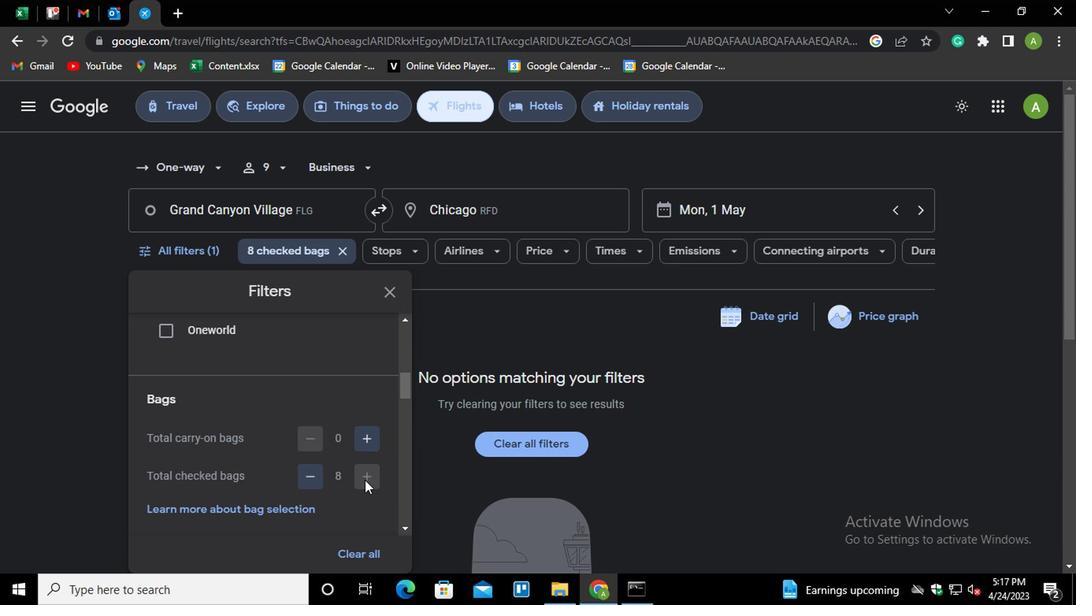
Action: Mouse scrolled (342, 498) with delta (0, 0)
Screenshot: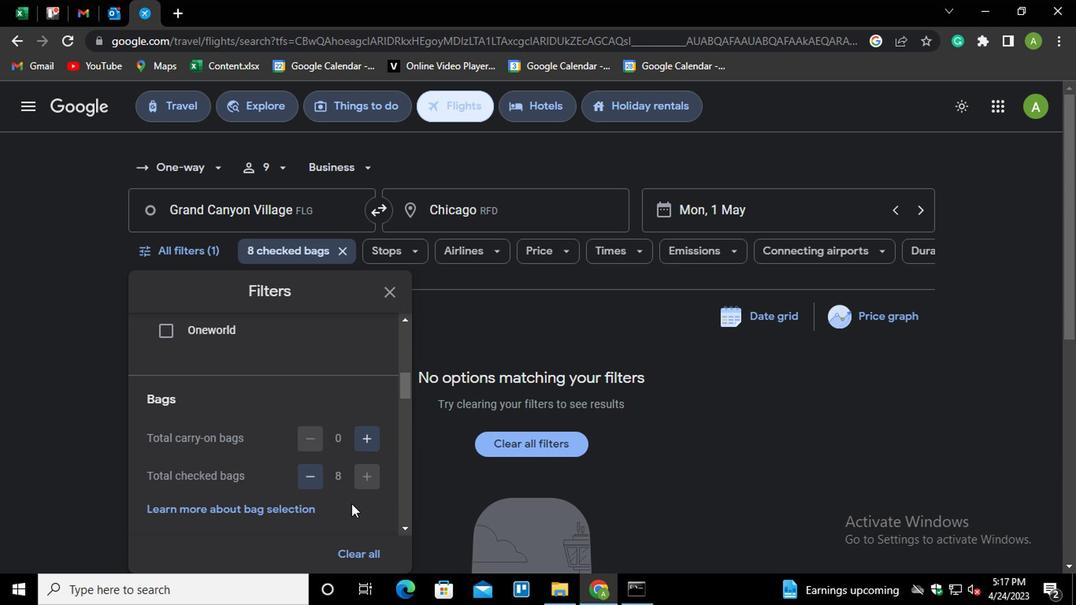 
Action: Mouse scrolled (342, 498) with delta (0, 0)
Screenshot: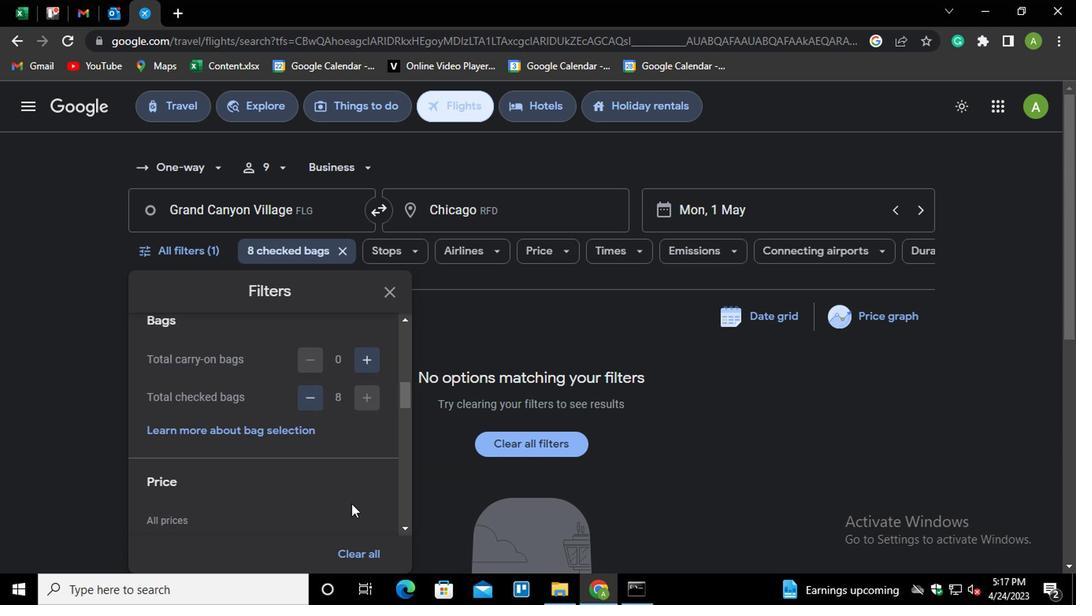 
Action: Mouse moved to (362, 471)
Screenshot: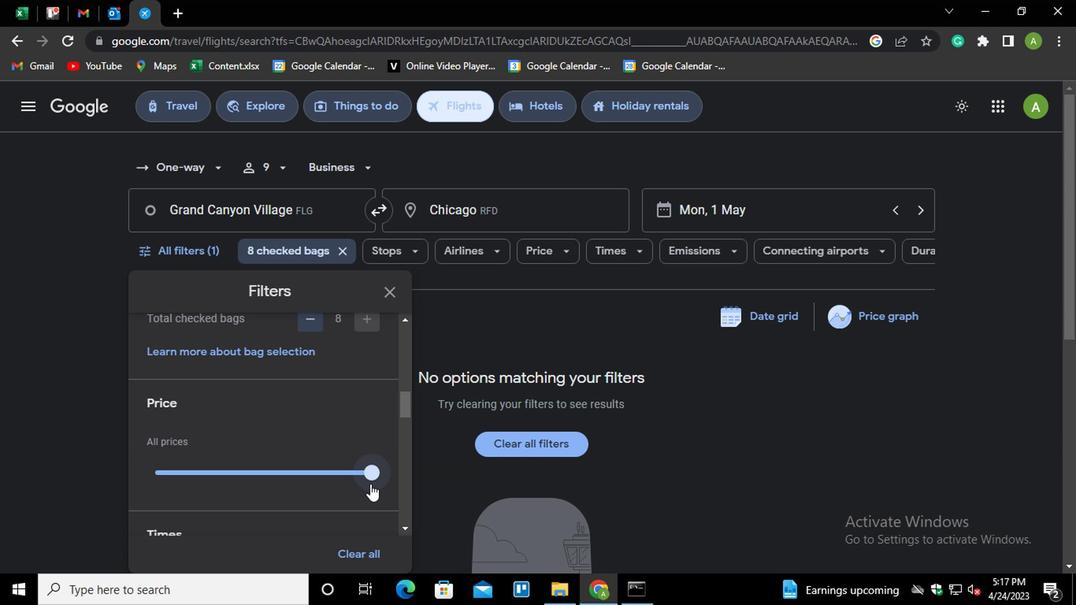 
Action: Mouse pressed left at (362, 471)
Screenshot: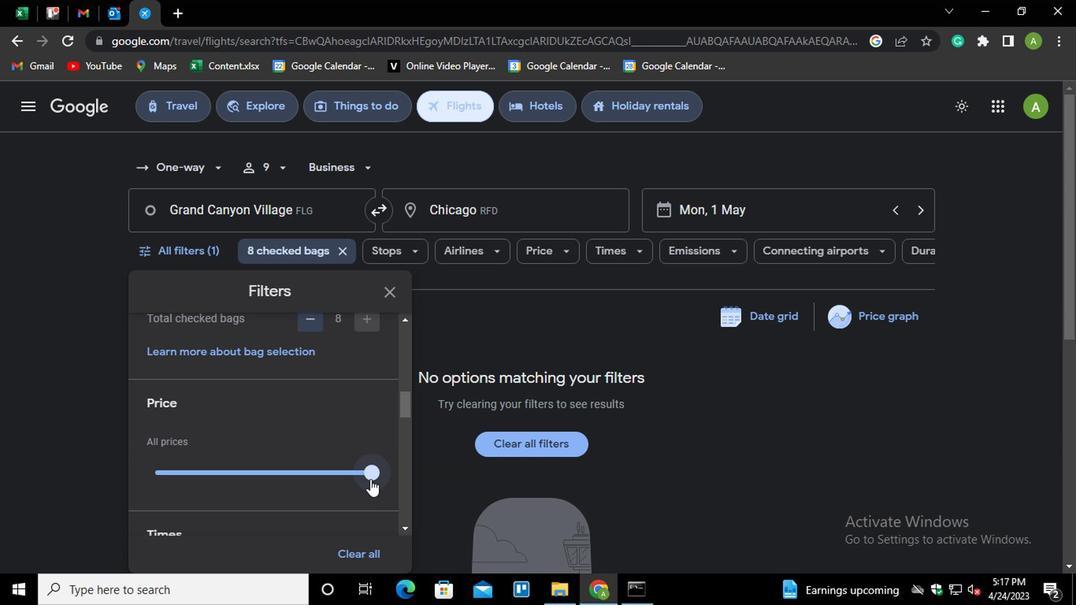 
Action: Mouse moved to (330, 487)
Screenshot: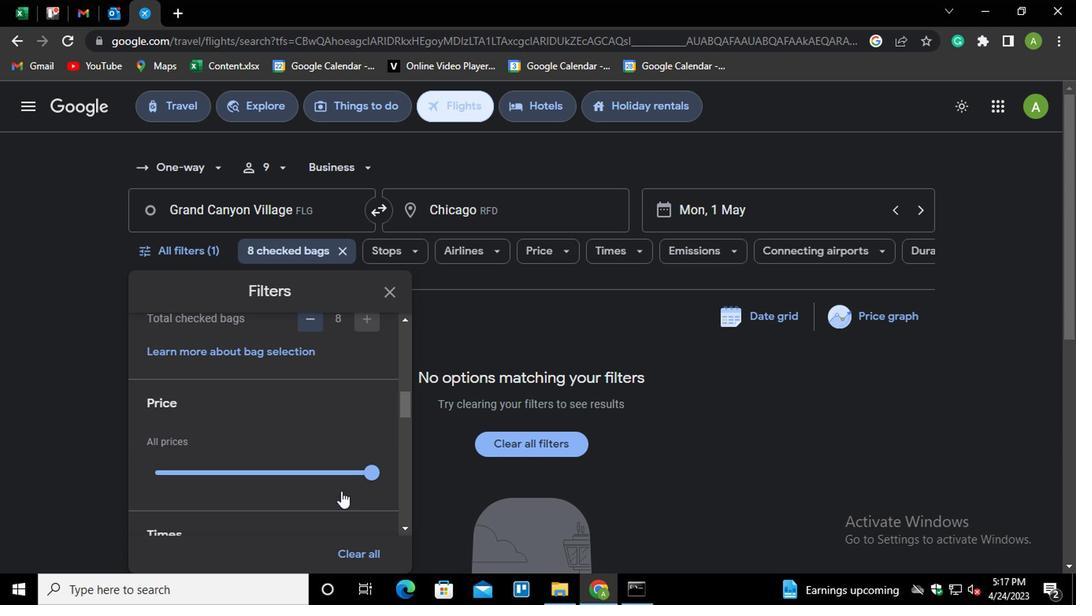 
Action: Mouse scrolled (330, 486) with delta (0, 0)
Screenshot: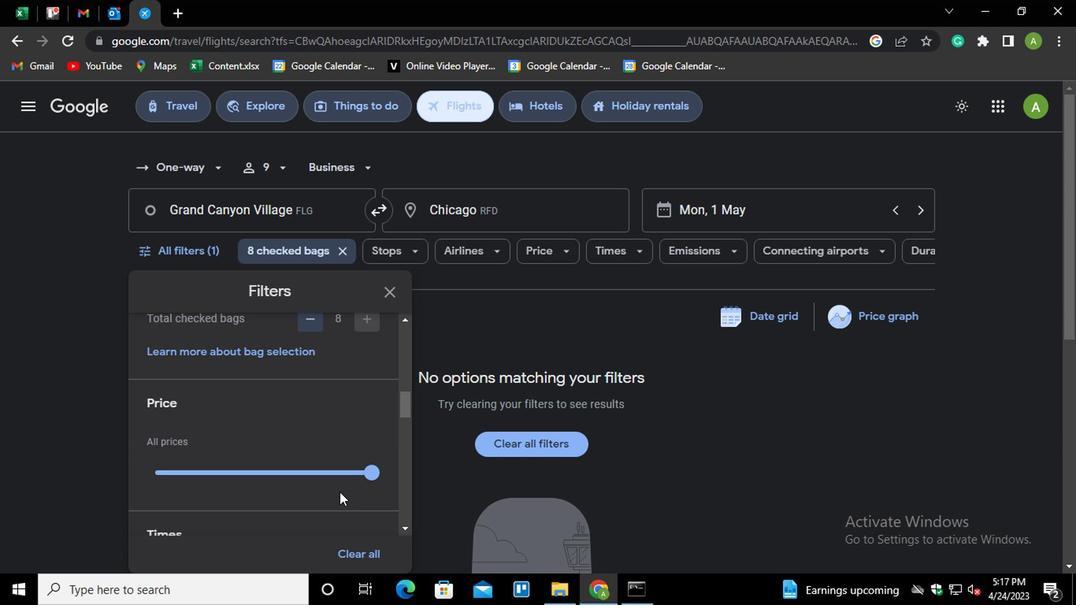 
Action: Mouse scrolled (330, 486) with delta (0, 0)
Screenshot: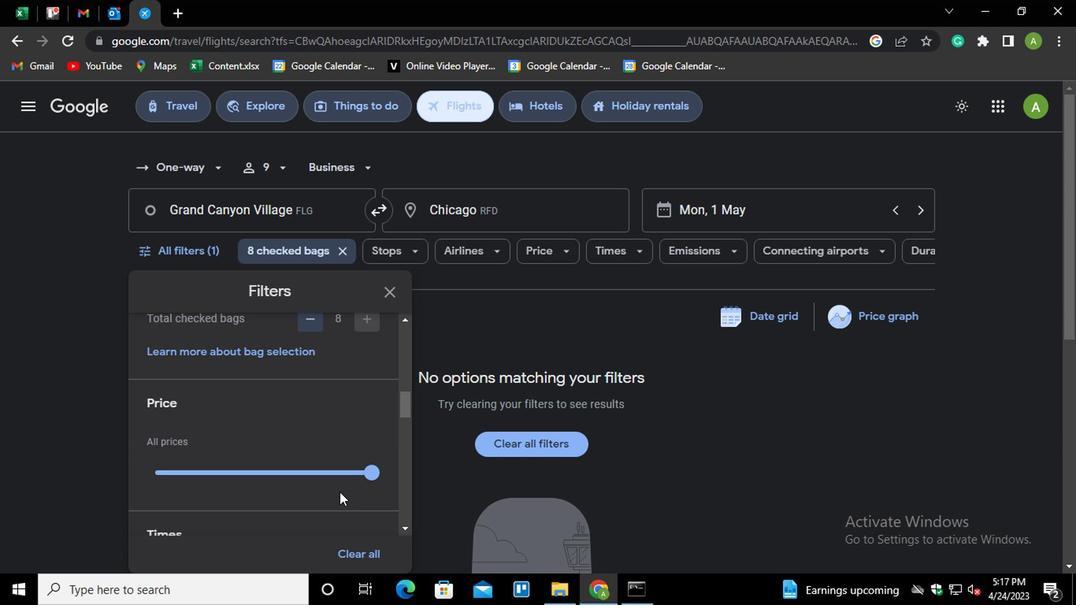 
Action: Mouse moved to (148, 490)
Screenshot: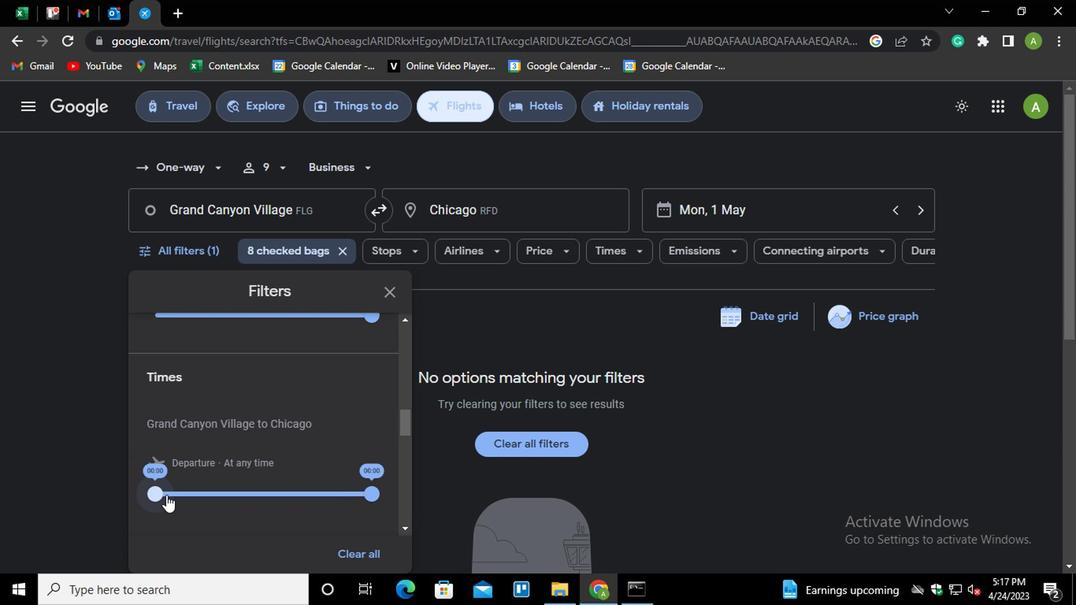 
Action: Mouse pressed left at (148, 490)
Screenshot: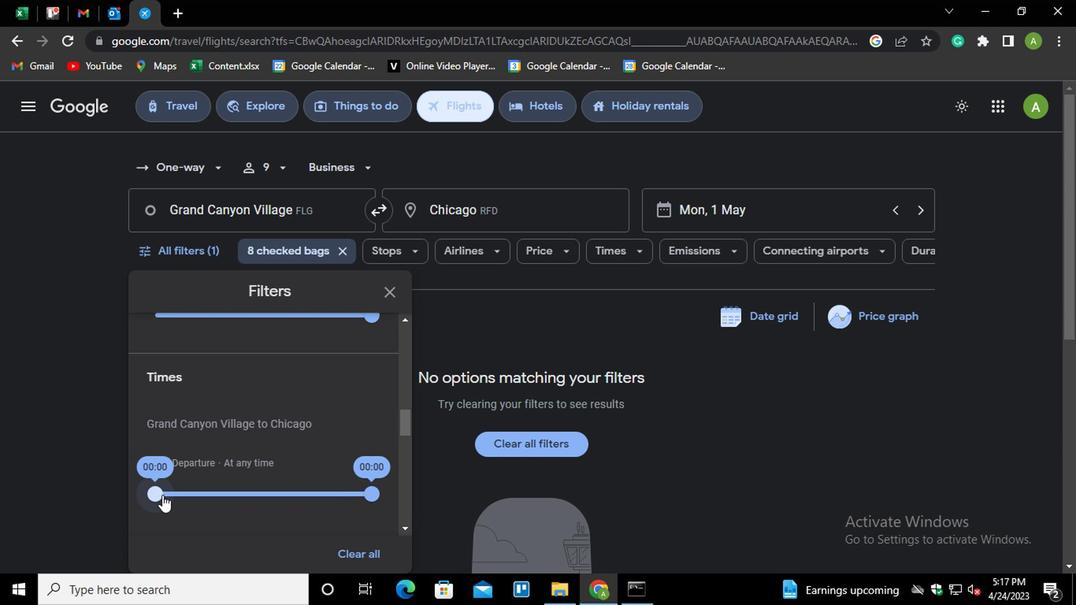
Action: Mouse moved to (755, 489)
Screenshot: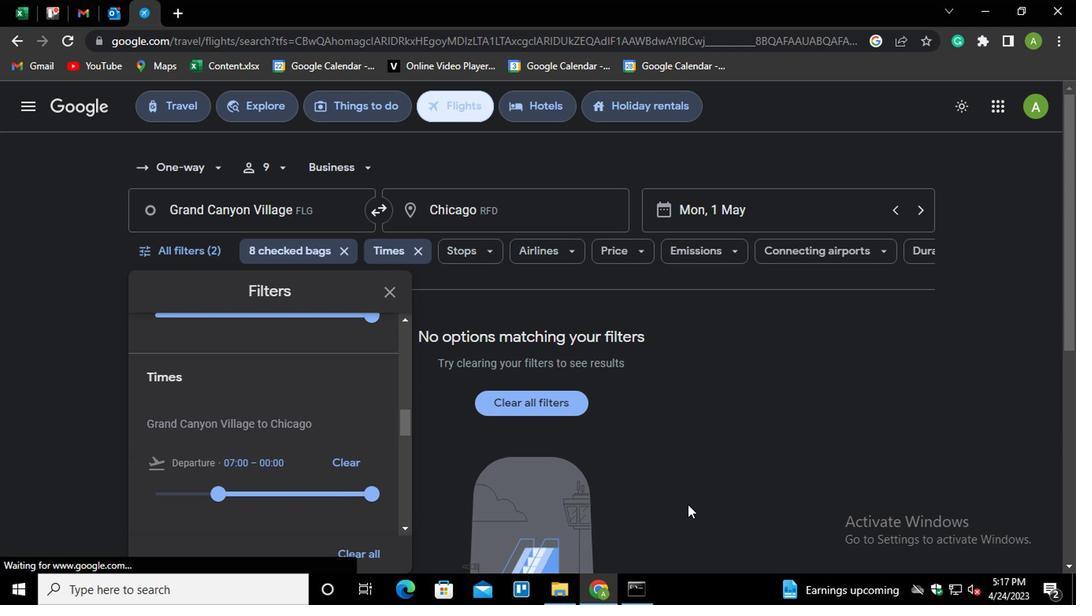 
Action: Mouse pressed left at (755, 489)
Screenshot: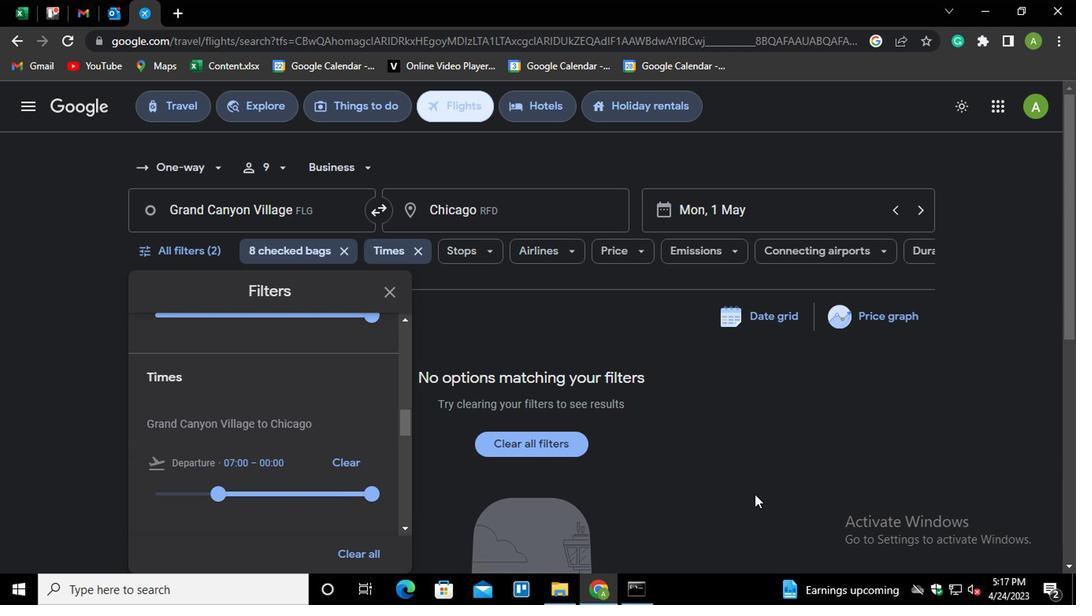 
Action: Key pressed <Key.f8>
Screenshot: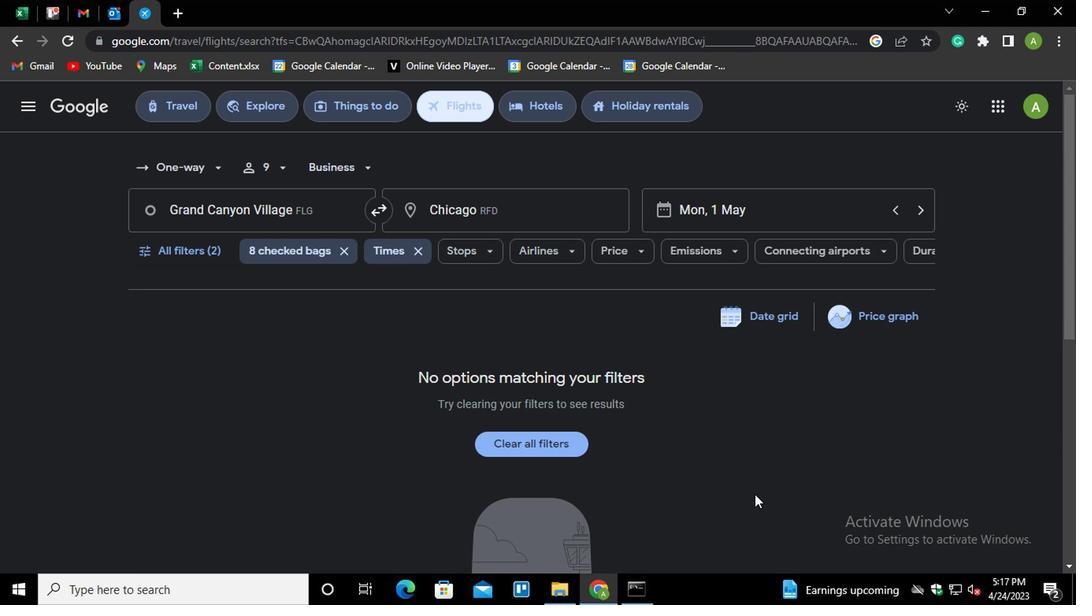 
